 Task: Add an event with the title Monthly Progress Review, date '2024/04/28', time 9:40 AM to 11:40 AMand add a description: The AGM will also serve as a forum for electing or re-electing board members, if applicable. The election process will be conducted in accordance with the organization's bylaws and regulations, allowing for a fair and democratic representation of shareholders' interests.Select event color  Tomato . Add location for the event as: 789 Colosseum, Rome, Italy, logged in from the account softage.1@softage.netand send the event invitation to softage.7@softage.net and softage.8@softage.net. Set a reminder for the event Every weekday(Monday to Friday)
Action: Mouse moved to (93, 120)
Screenshot: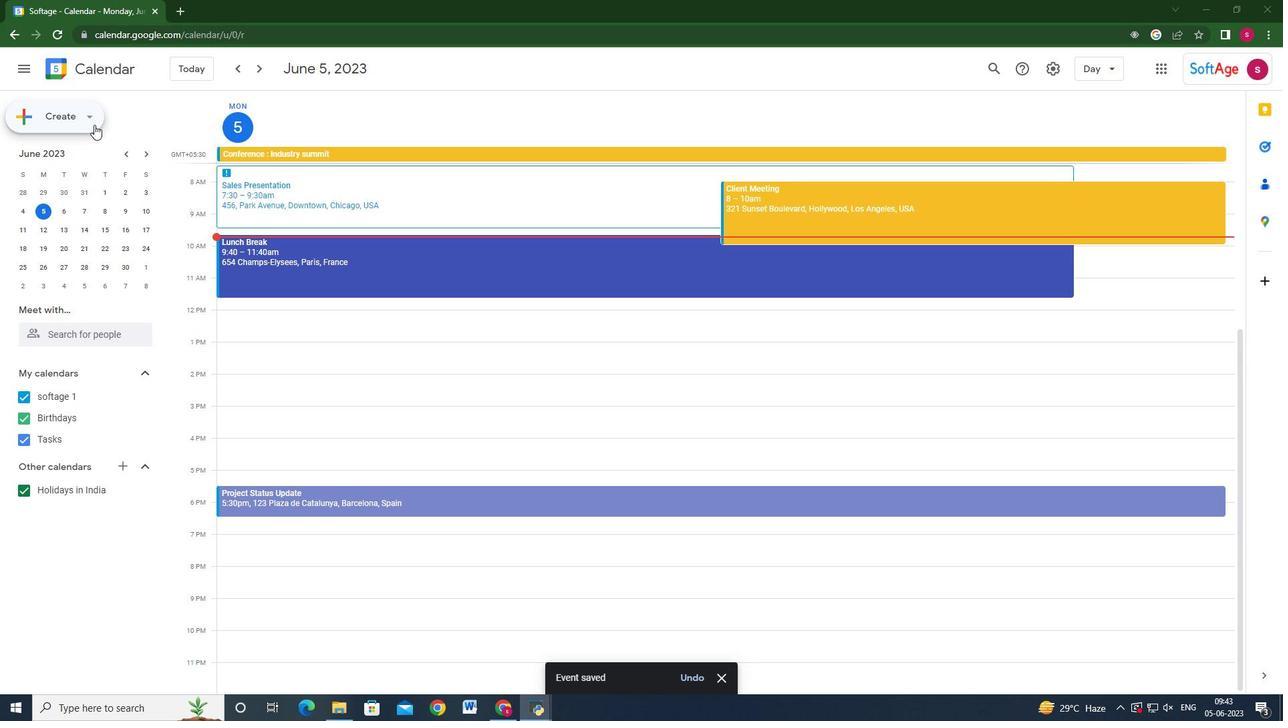 
Action: Mouse pressed left at (93, 120)
Screenshot: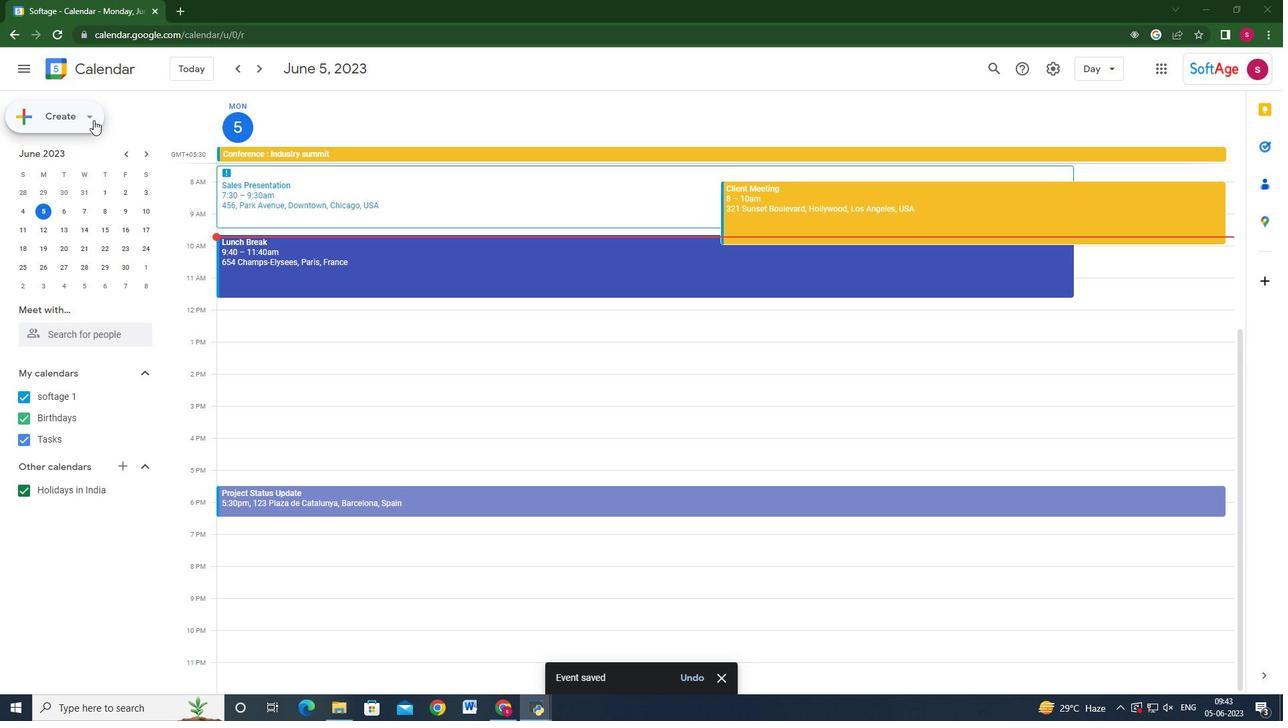 
Action: Mouse moved to (66, 147)
Screenshot: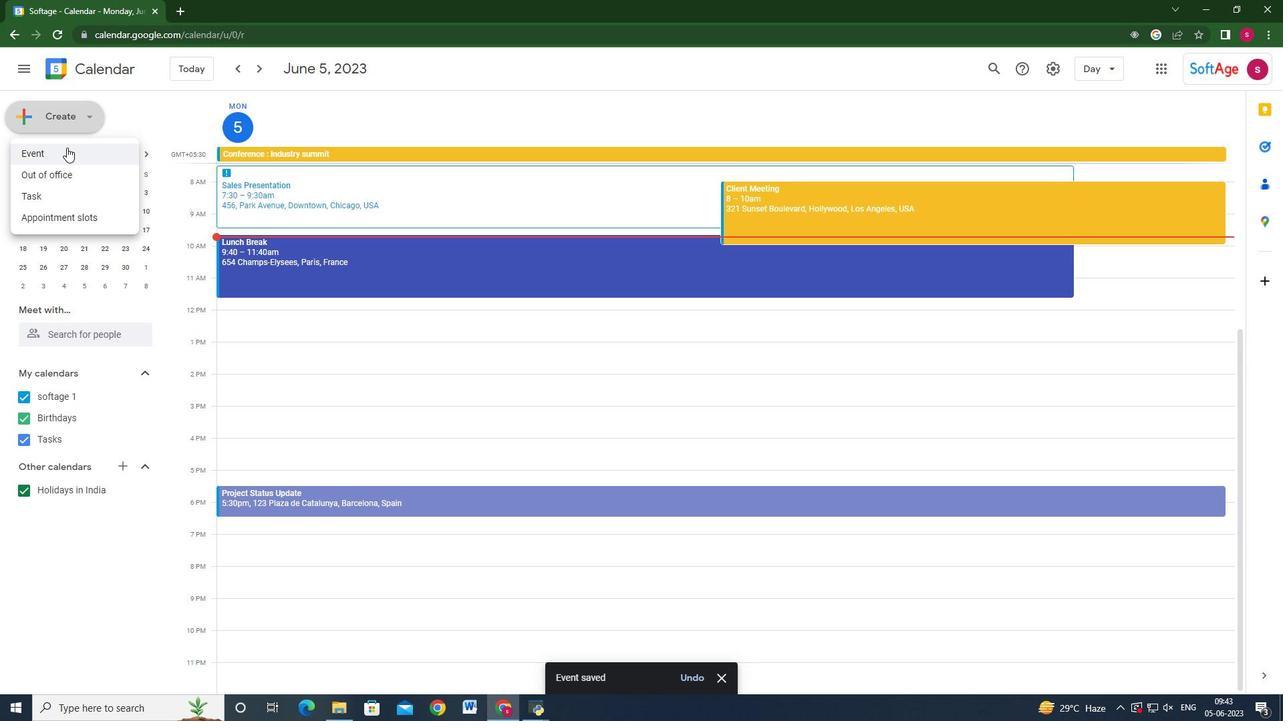 
Action: Mouse pressed left at (66, 147)
Screenshot: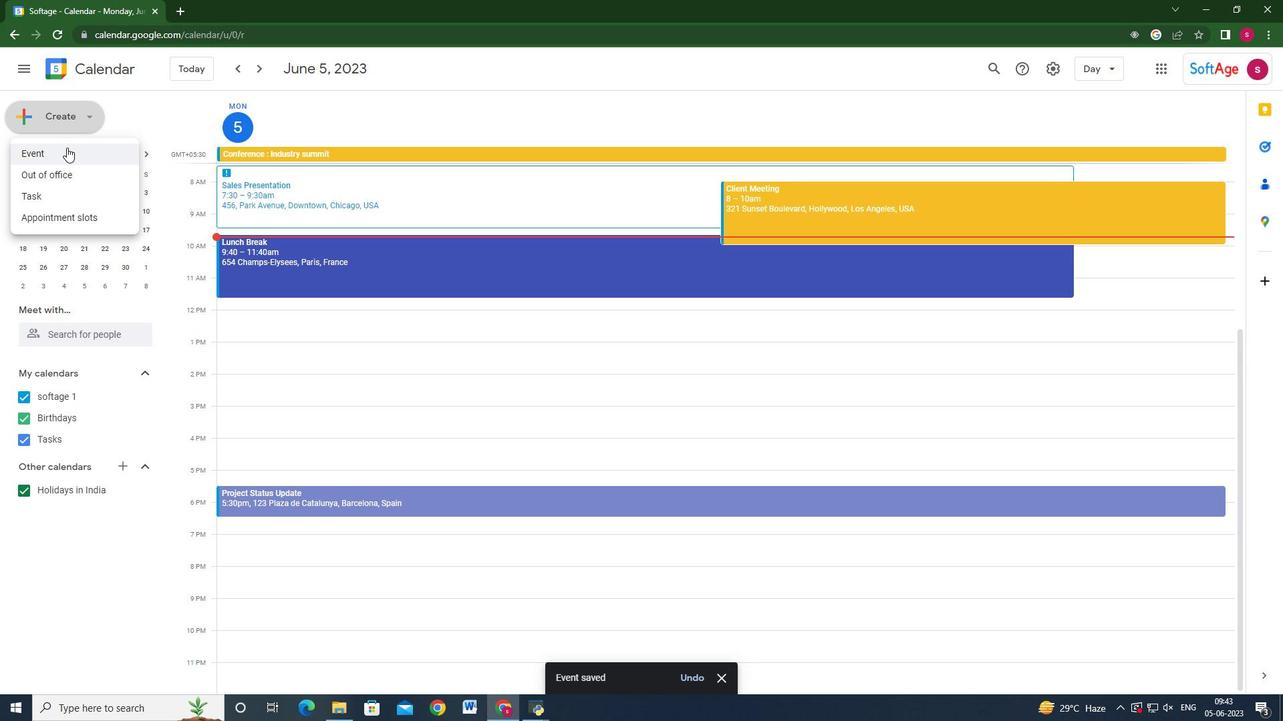 
Action: Mouse moved to (754, 527)
Screenshot: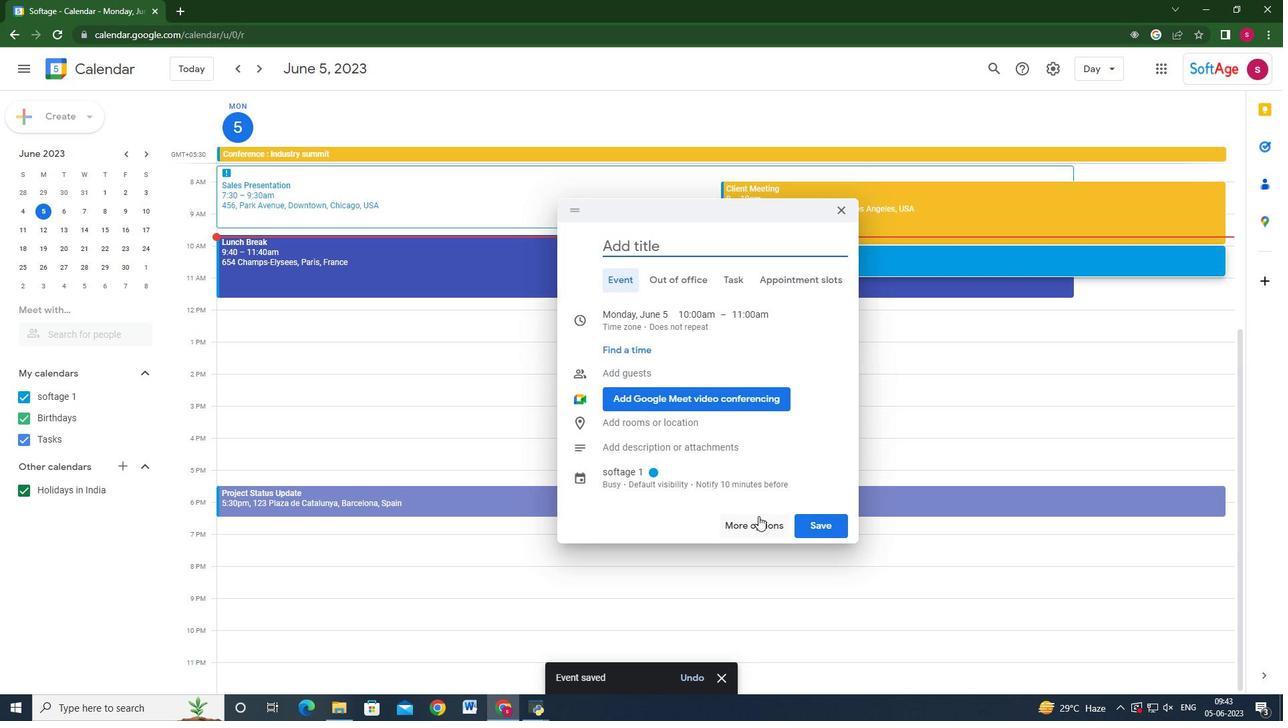 
Action: Mouse pressed left at (754, 527)
Screenshot: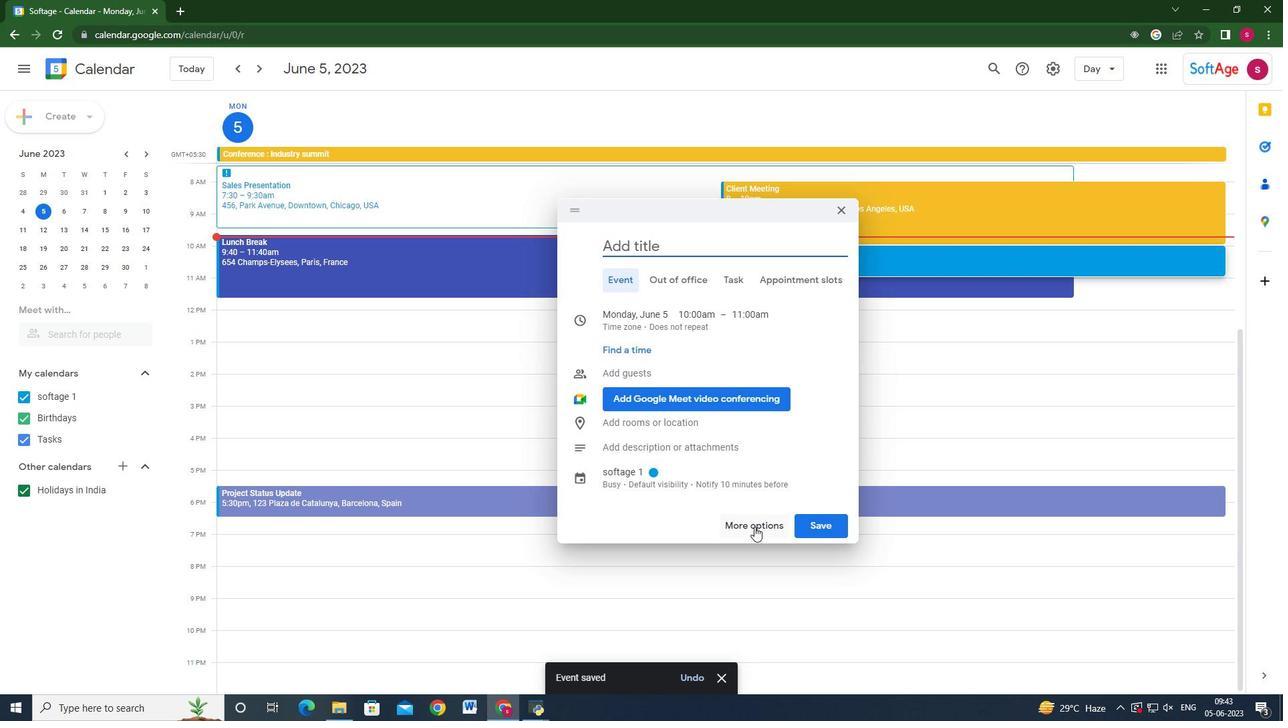 
Action: Mouse moved to (161, 77)
Screenshot: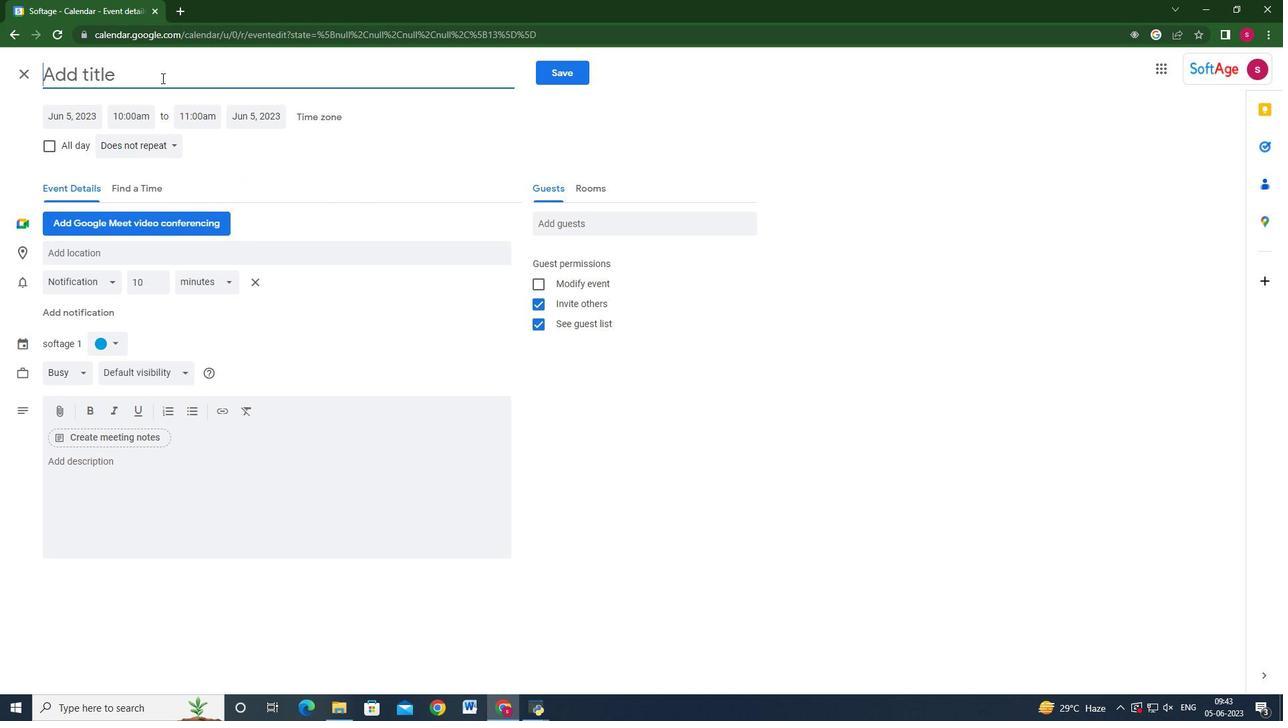 
Action: Key pressed <Key.shift>Monthly<Key.space><Key.shift>PRo<Key.backspace><Key.backspace>rogress<Key.space><Key.shift>Review<Key.space>
Screenshot: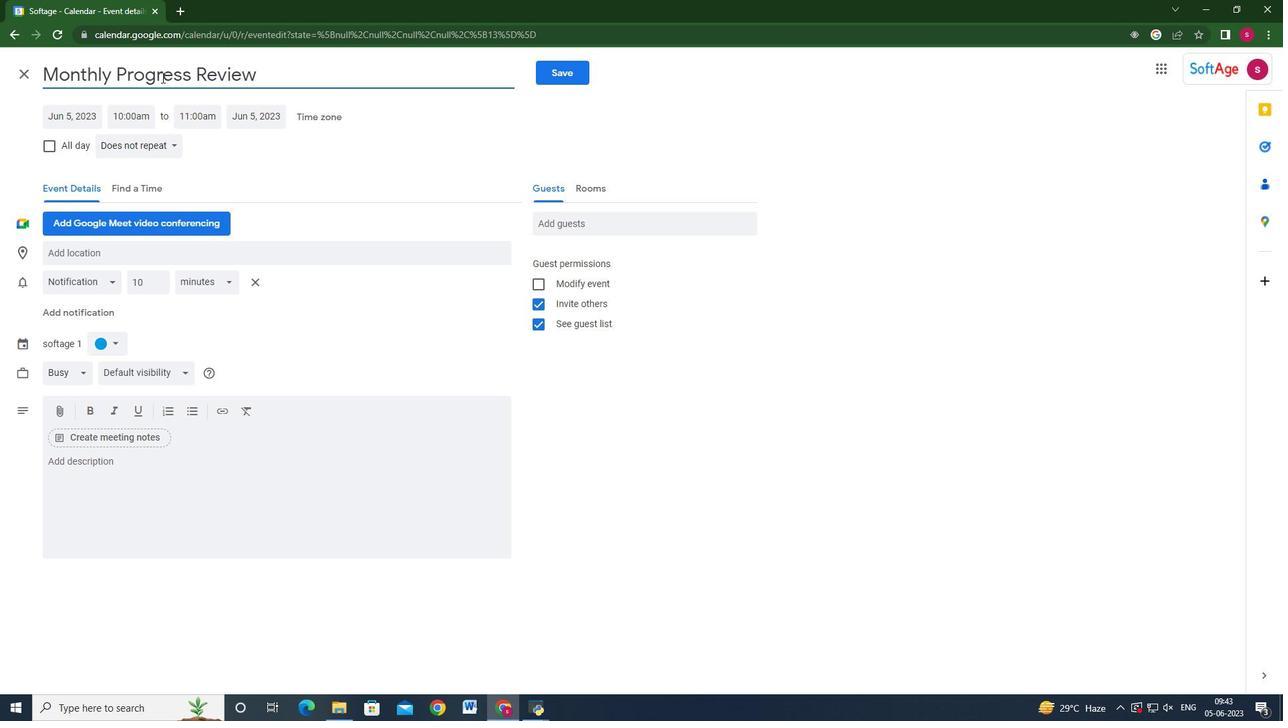 
Action: Mouse moved to (56, 116)
Screenshot: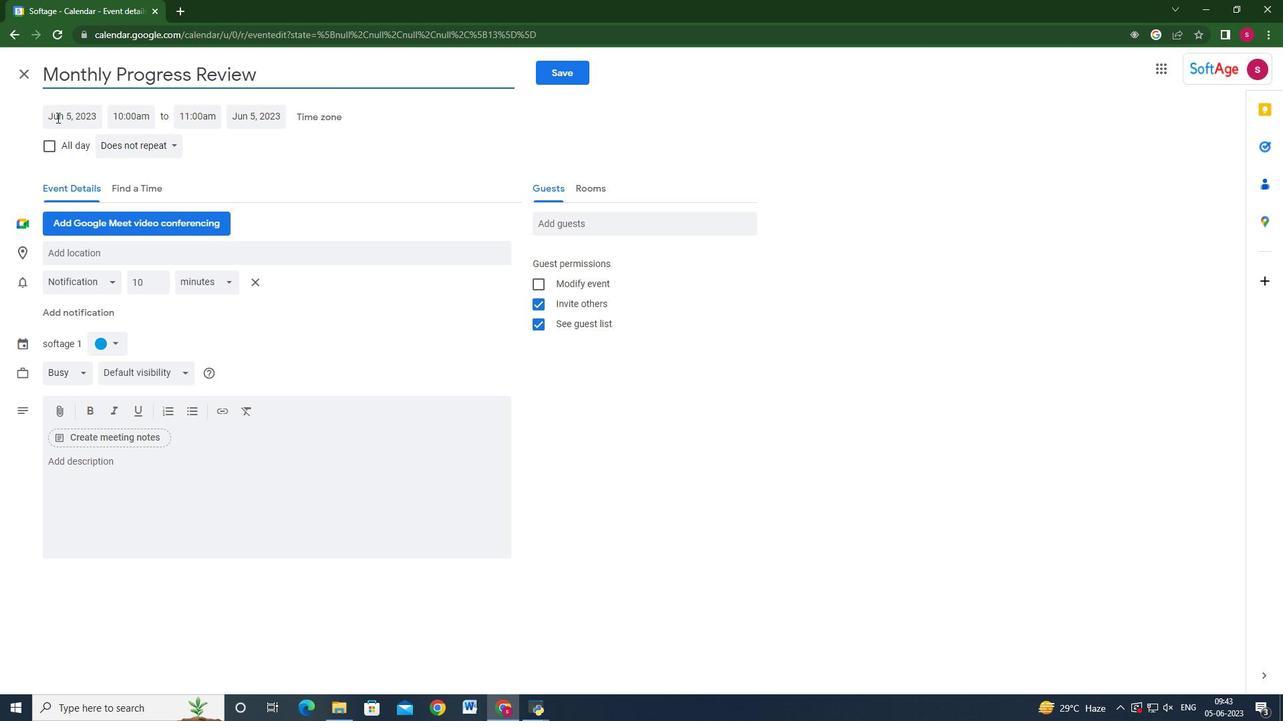 
Action: Mouse pressed left at (56, 116)
Screenshot: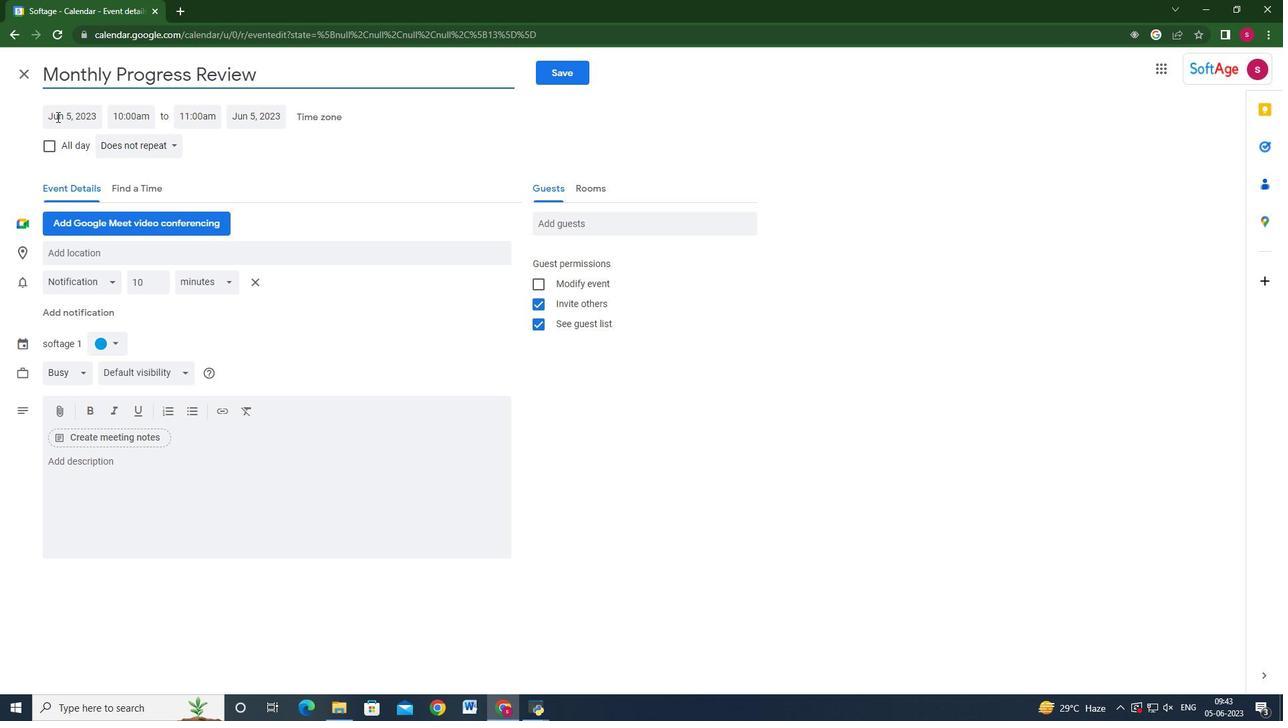 
Action: Key pressed 2025<Key.backspace>4/04/28
Screenshot: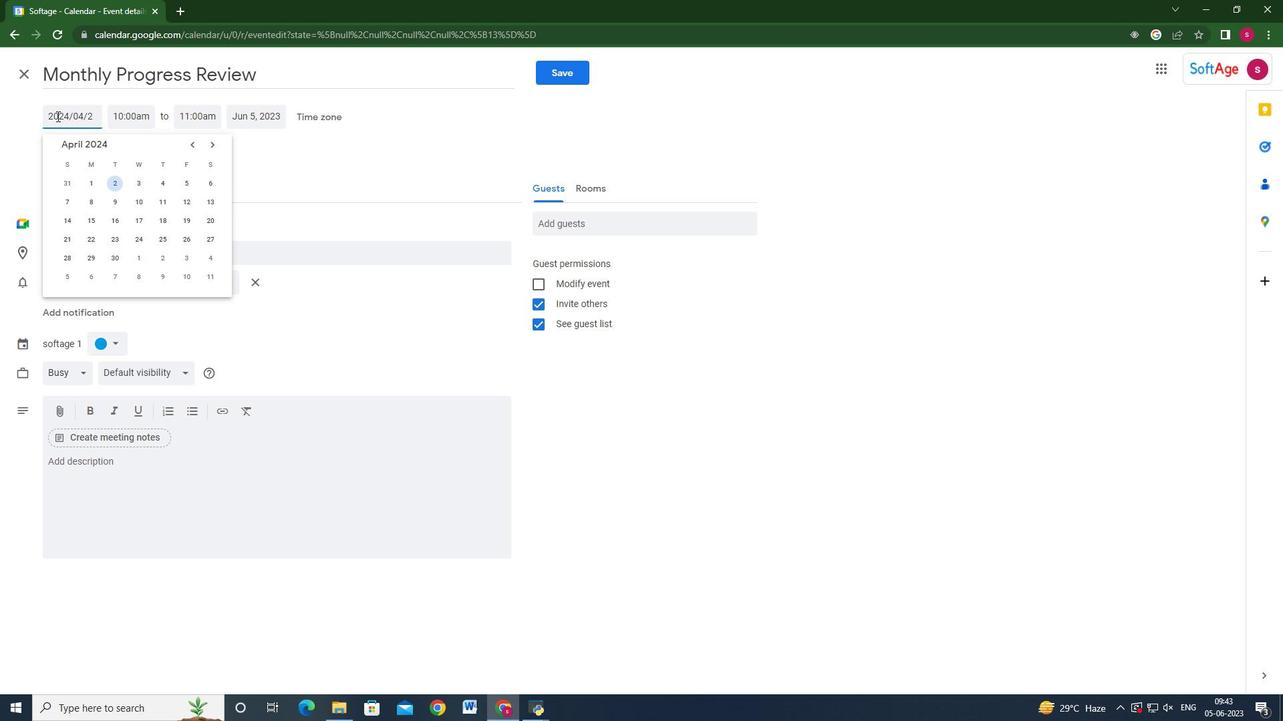 
Action: Mouse moved to (122, 110)
Screenshot: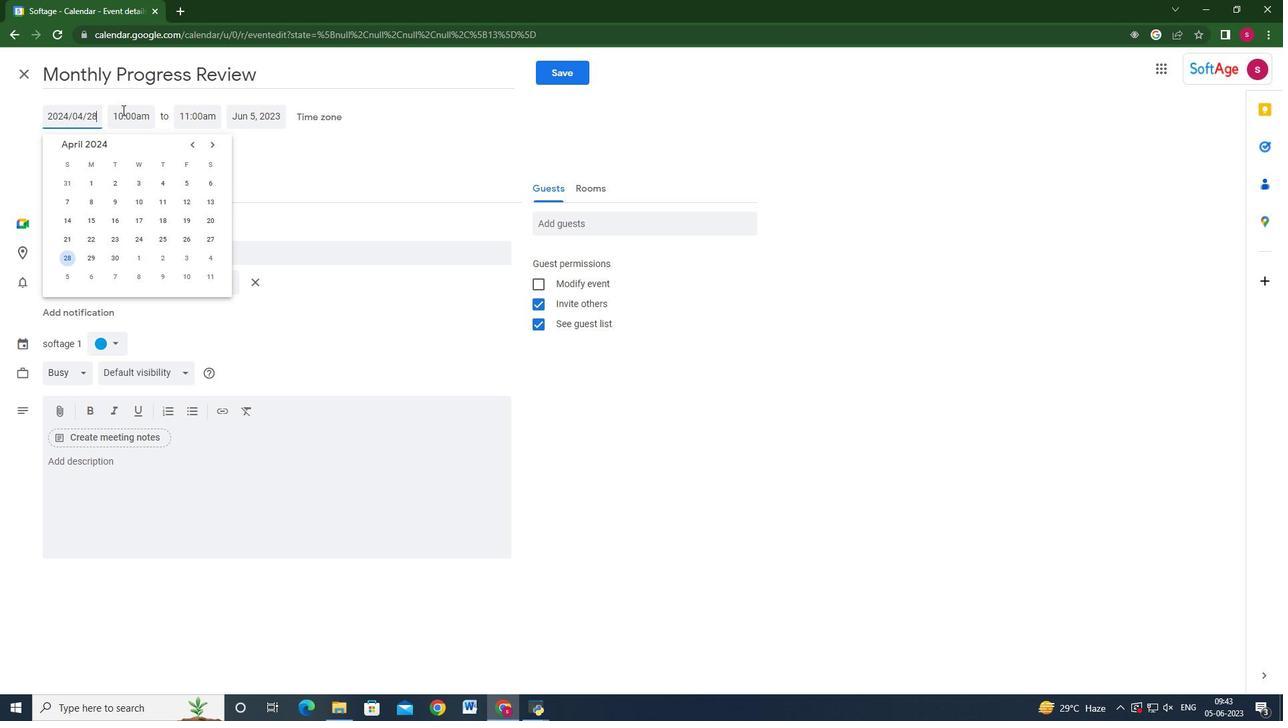 
Action: Mouse pressed left at (122, 110)
Screenshot: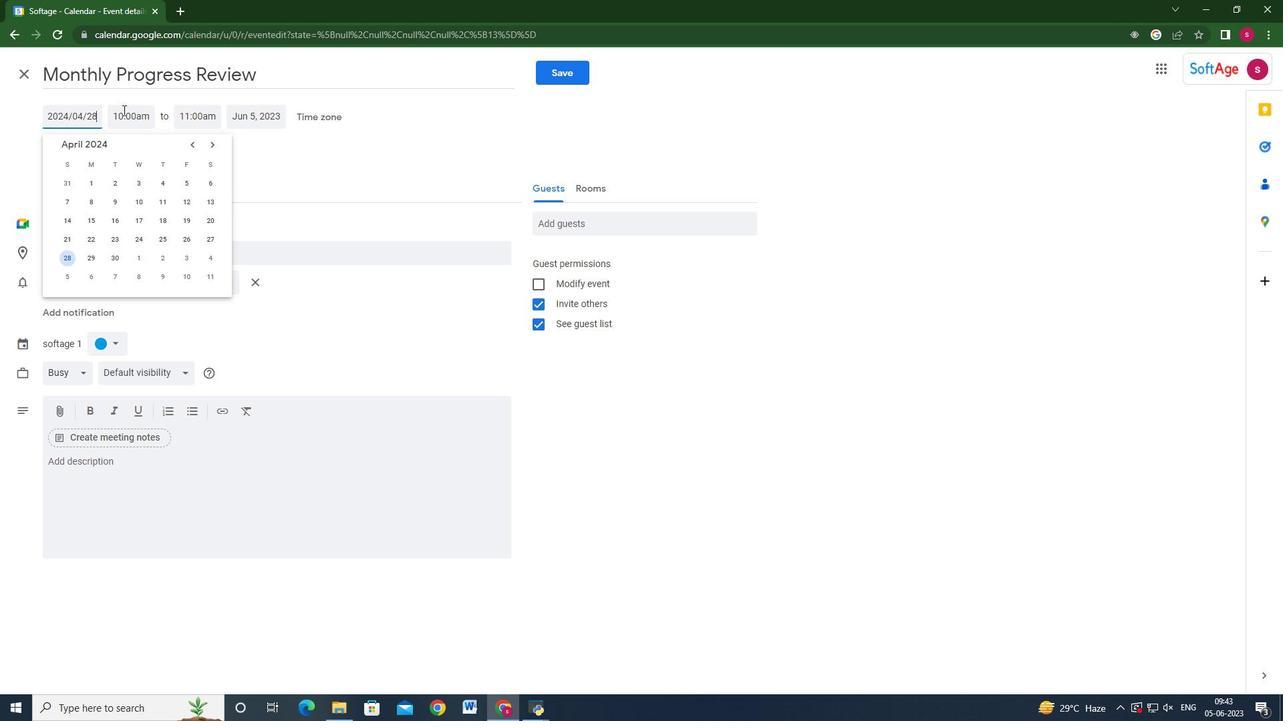 
Action: Key pressed 9<Key.shift>:40am<Key.enter><Key.tab>11<Key.shift>:40am<Key.enter>
Screenshot: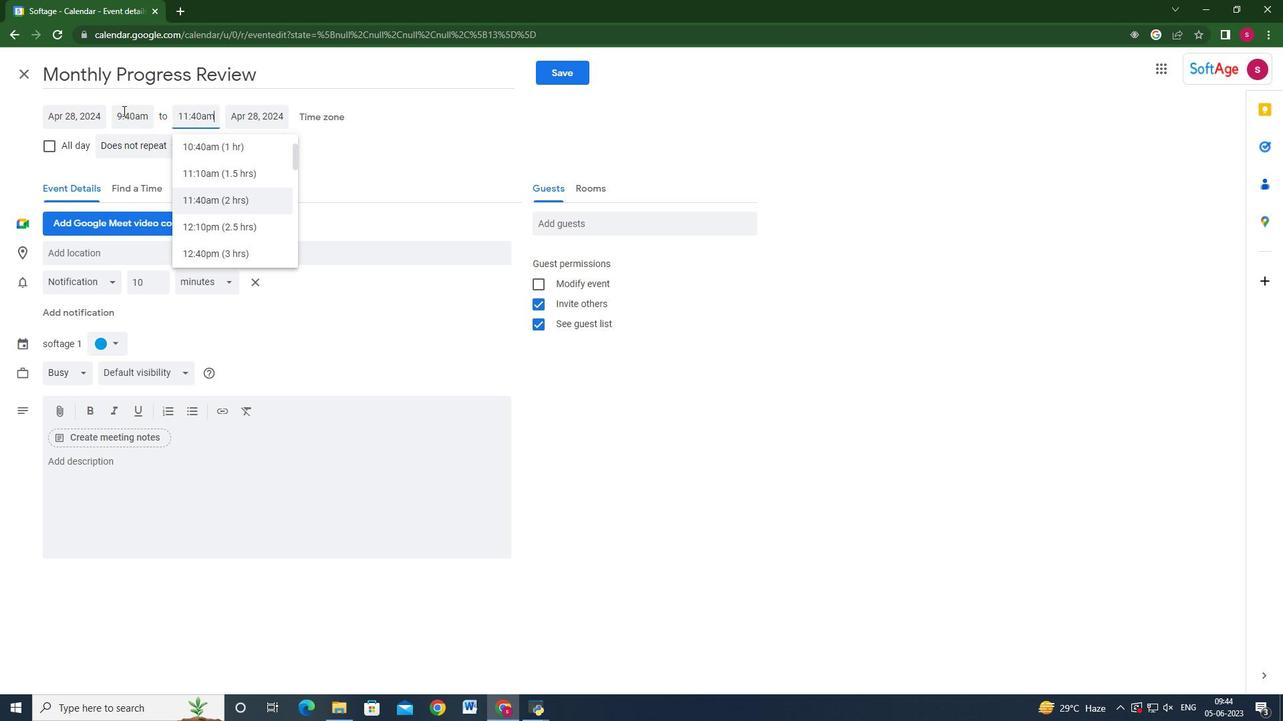 
Action: Mouse moved to (125, 500)
Screenshot: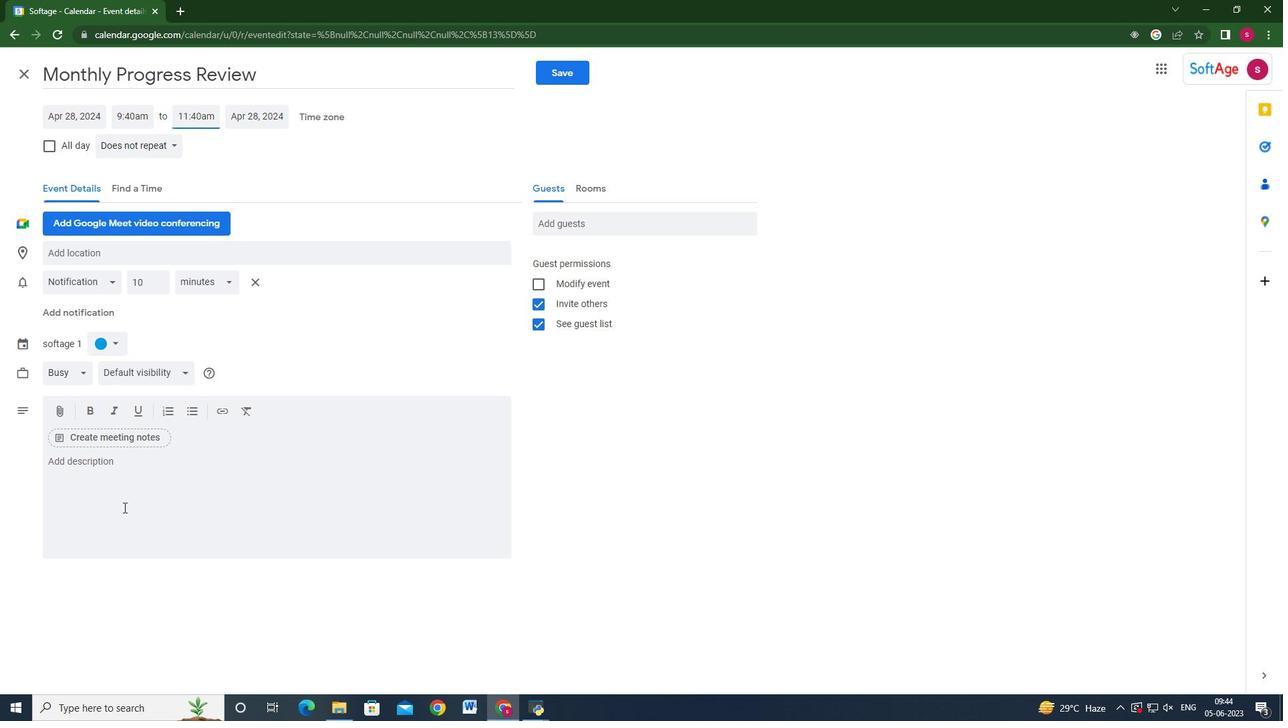 
Action: Mouse pressed left at (125, 500)
Screenshot: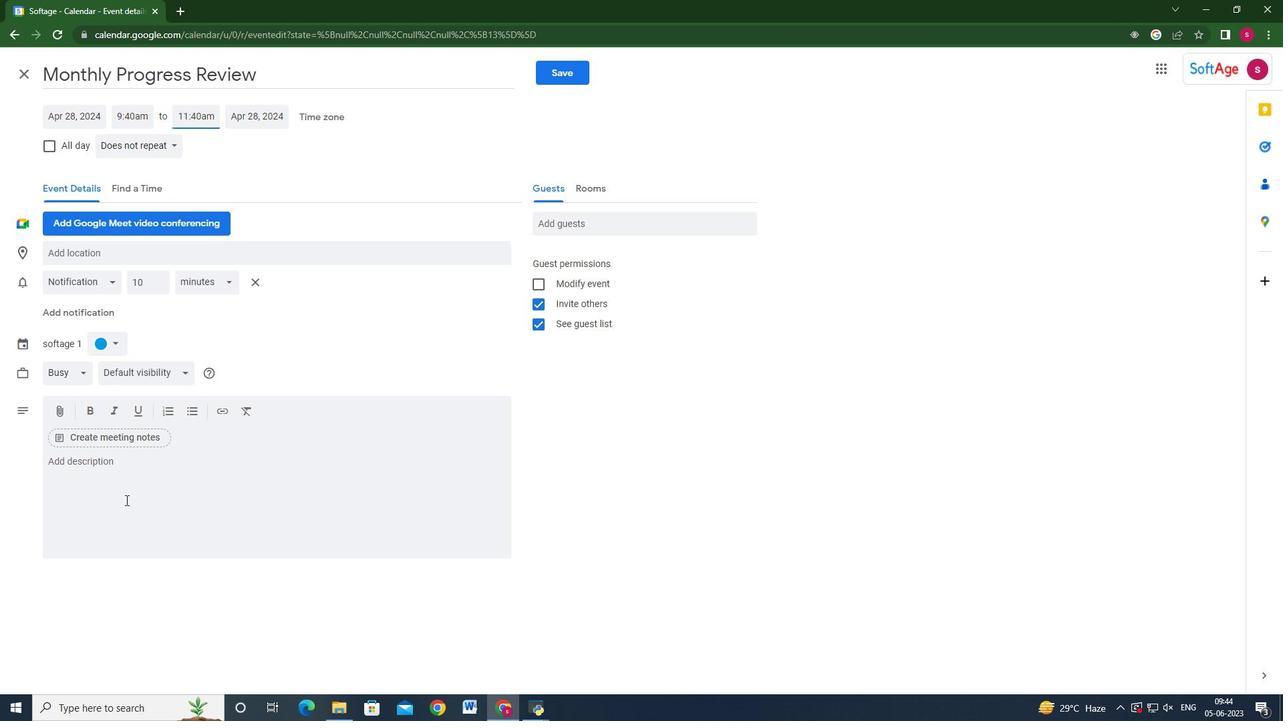 
Action: Key pressed <Key.shift>The<Key.space><Key.caps_lock>AGM<Key.space><Key.caps_lock>will<Key.space>also<Key.space>serve<Key.space>as<Key.space>a<Key.space>forum<Key.space>for<Key.space>r<Key.backspace>electing<Key.space>or<Key.space>re-electing<Key.space>board<Key.space>members,<Key.space>if<Key.space>applicable.<Key.space><Key.shift>The<Key.space>election<Key.space>process<Key.space>will<Key.space>be<Key.space>conducted<Key.space>in<Key.space>accordance<Key.space>f<Key.backspace>with<Key.space>the<Key.space>organization's<Key.space>bylaws<Key.space>and<Key.space>regulations,<Key.space>allowing<Key.space>for<Key.space>a<Key.space>fair<Key.space><Key.space>an<Key.backspace><Key.backspace><Key.backspace>and<Key.space>a<Key.backspace>democratic<Key.space>de<Key.backspace><Key.backspace>representations<Key.space><Key.backspace><Key.backspace><Key.space>of<Key.space>shareholder's<Key.space>interests.
Screenshot: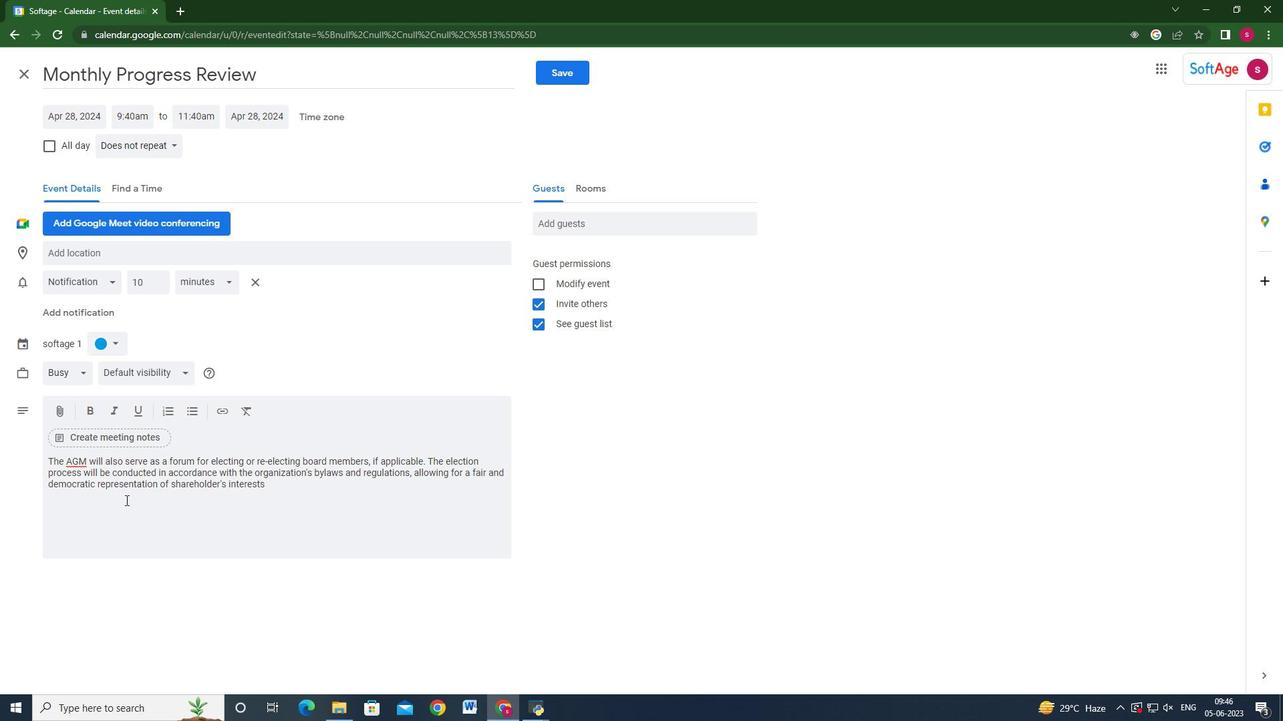 
Action: Mouse moved to (104, 339)
Screenshot: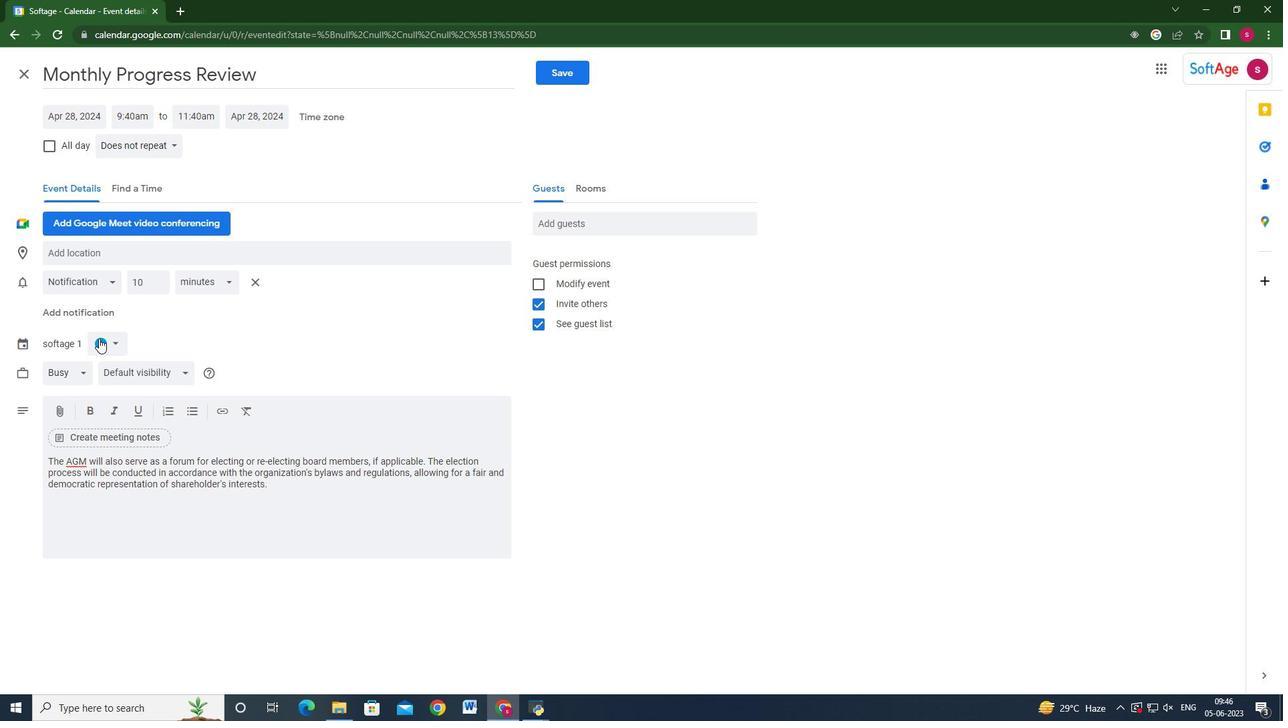 
Action: Mouse pressed left at (104, 339)
Screenshot: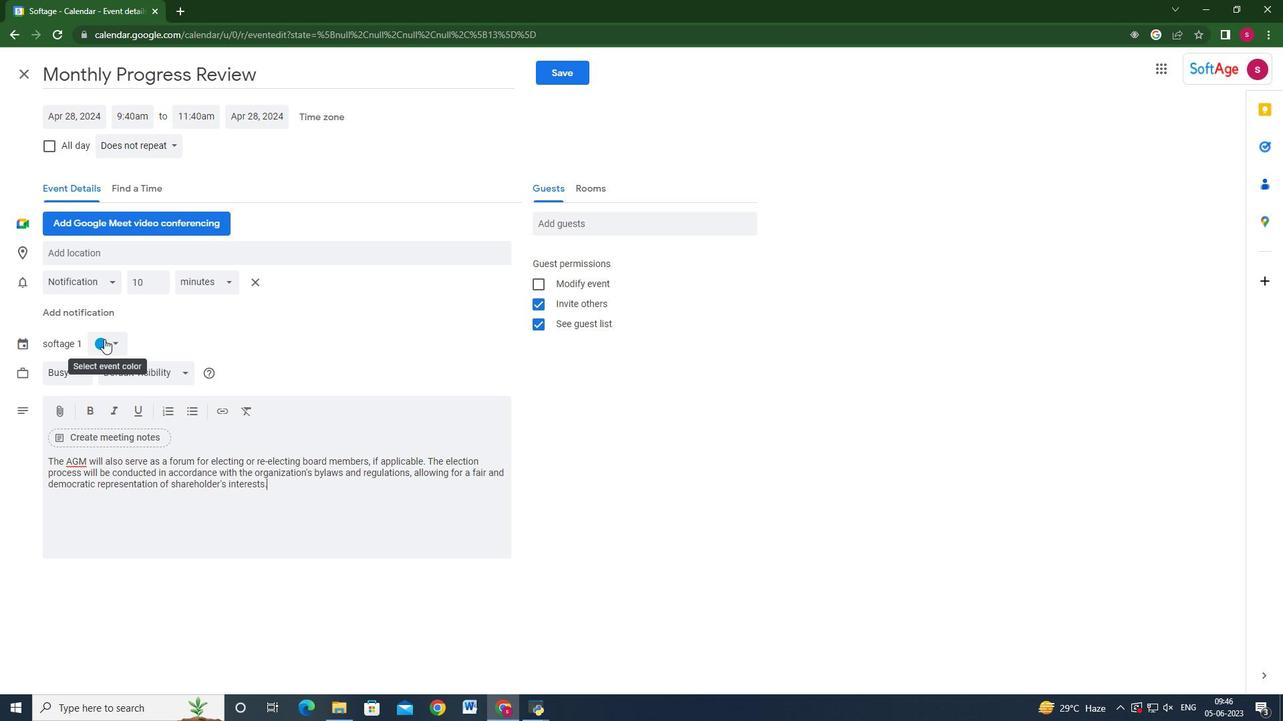 
Action: Mouse moved to (102, 348)
Screenshot: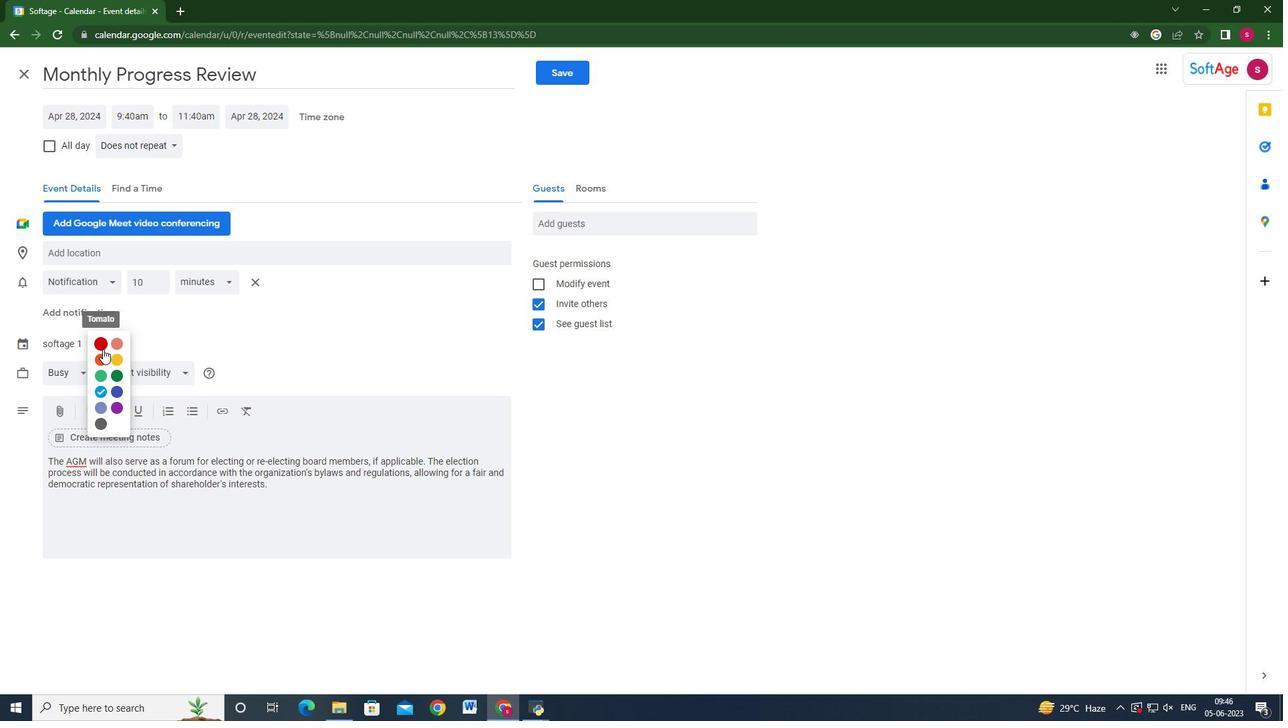 
Action: Mouse pressed left at (102, 348)
Screenshot: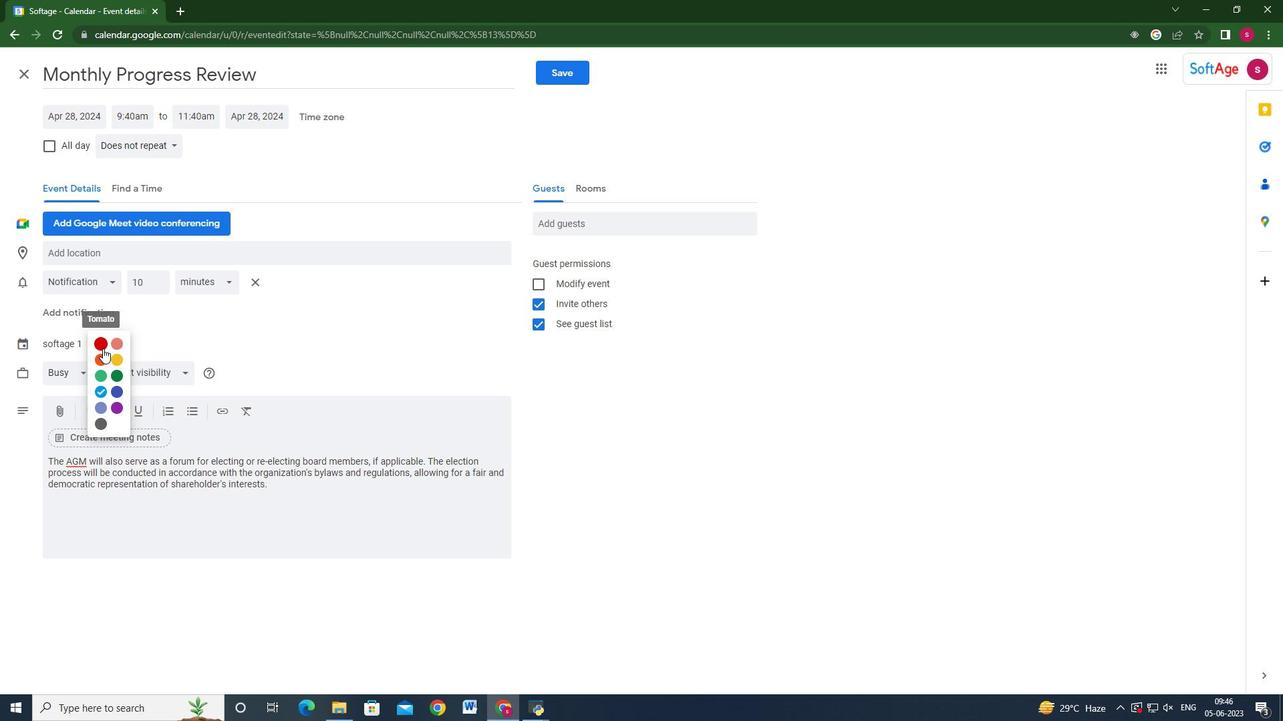 
Action: Mouse moved to (308, 497)
Screenshot: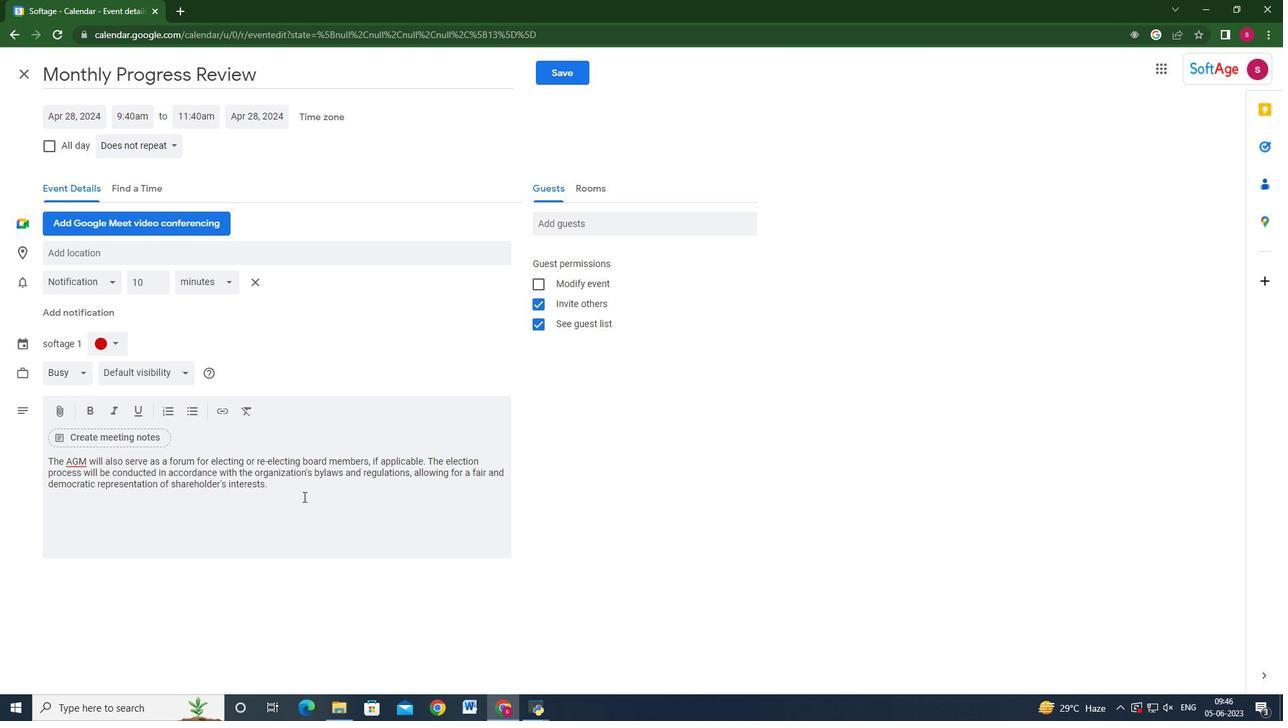 
Action: Mouse pressed left at (308, 497)
Screenshot: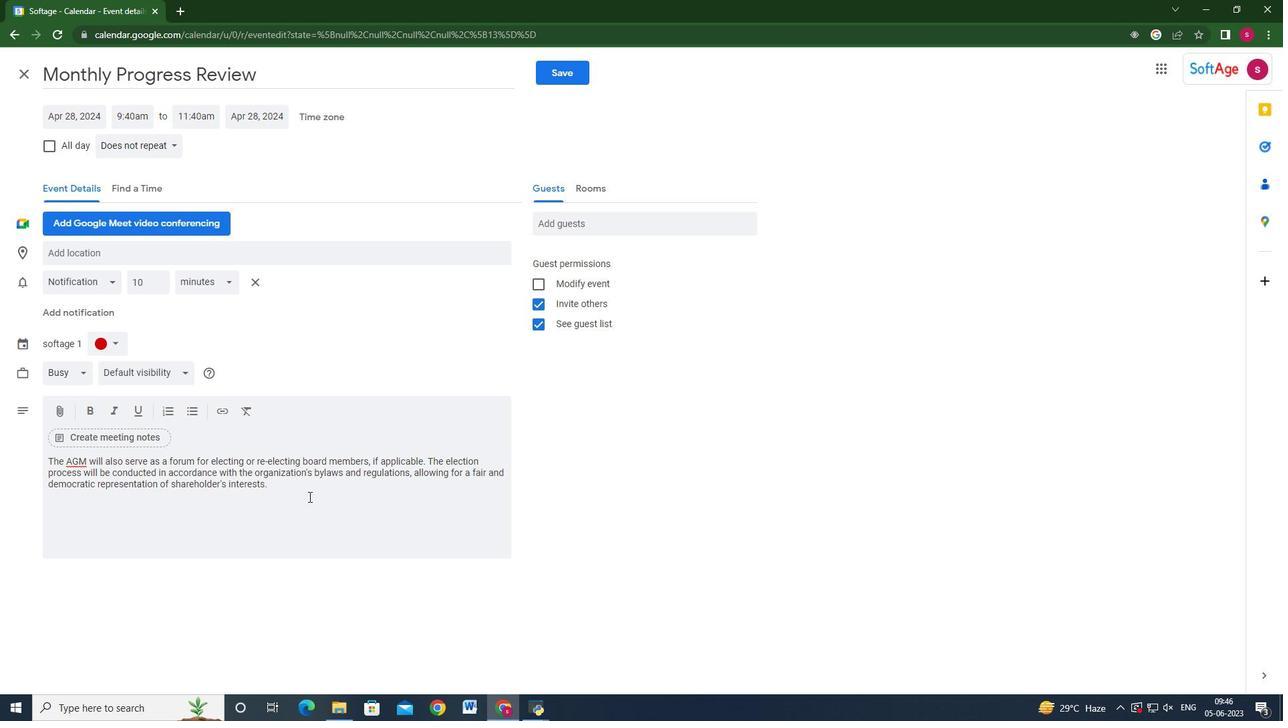
Action: Mouse moved to (127, 263)
Screenshot: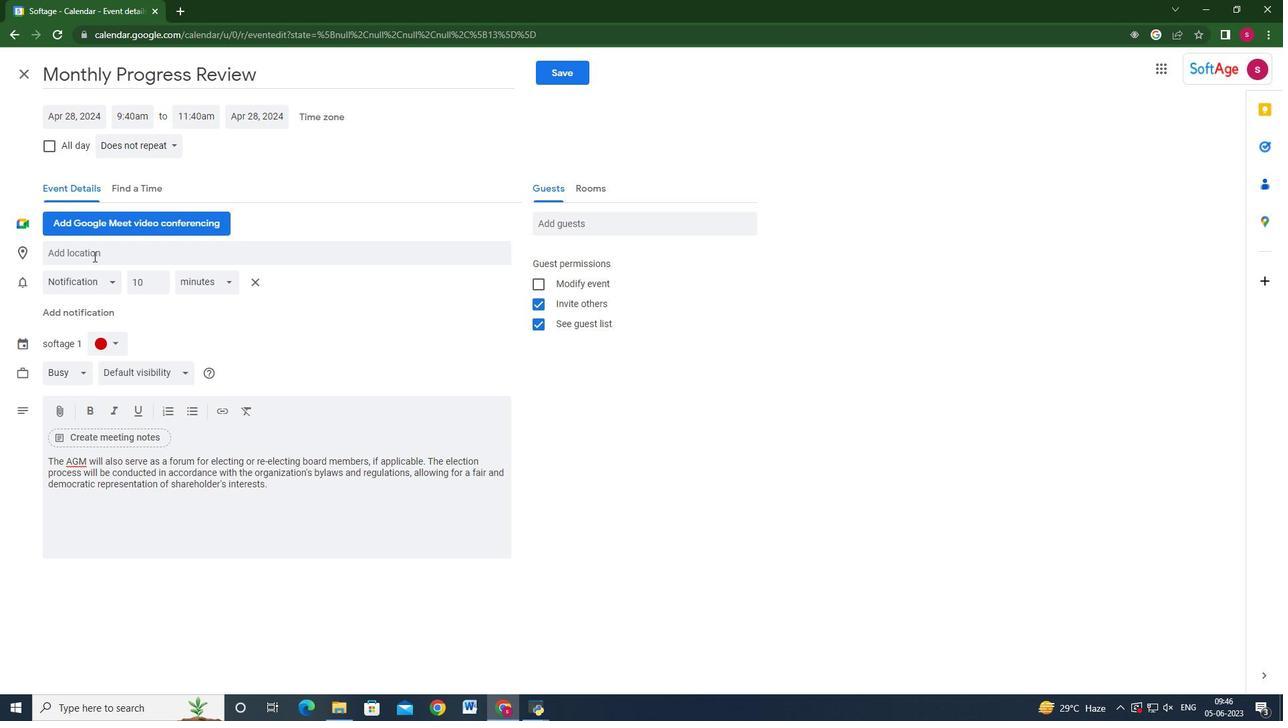
Action: Mouse pressed left at (127, 263)
Screenshot: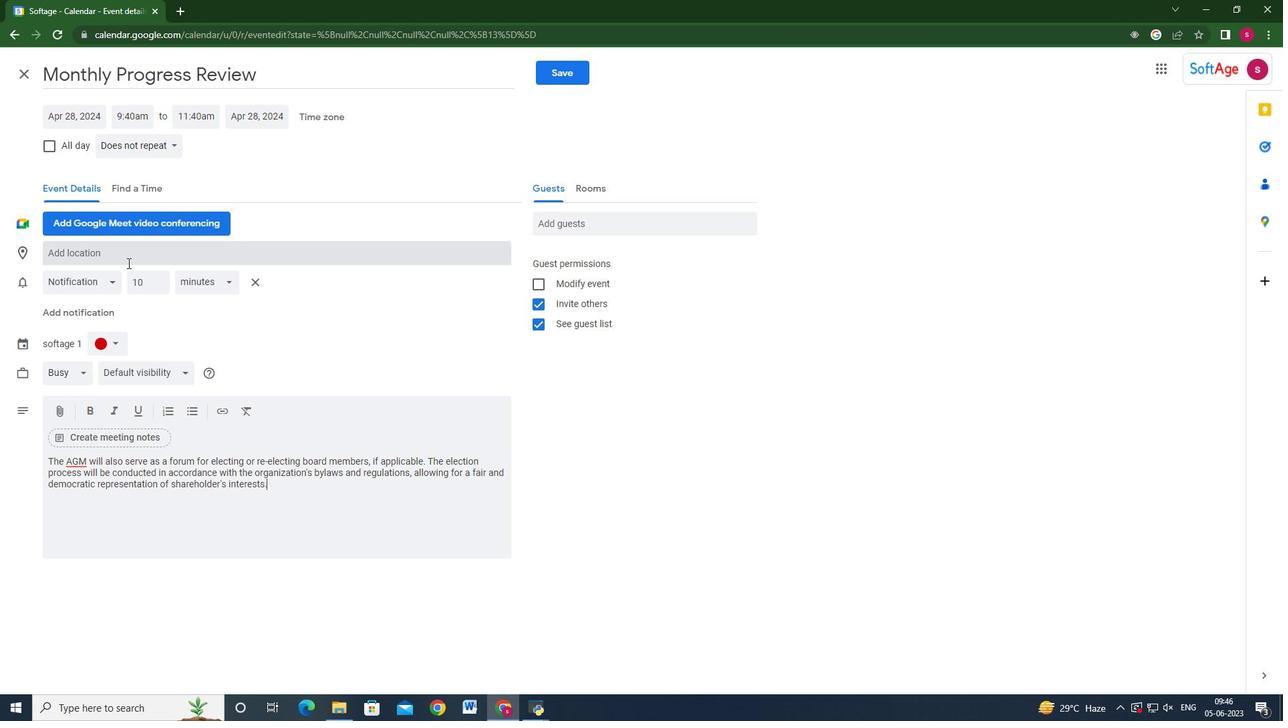 
Action: Key pressed 789<Key.space><Key.shift>Colosseum,<Key.space><Key.shift>Rome,<Key.space><Key.shift>Italy
Screenshot: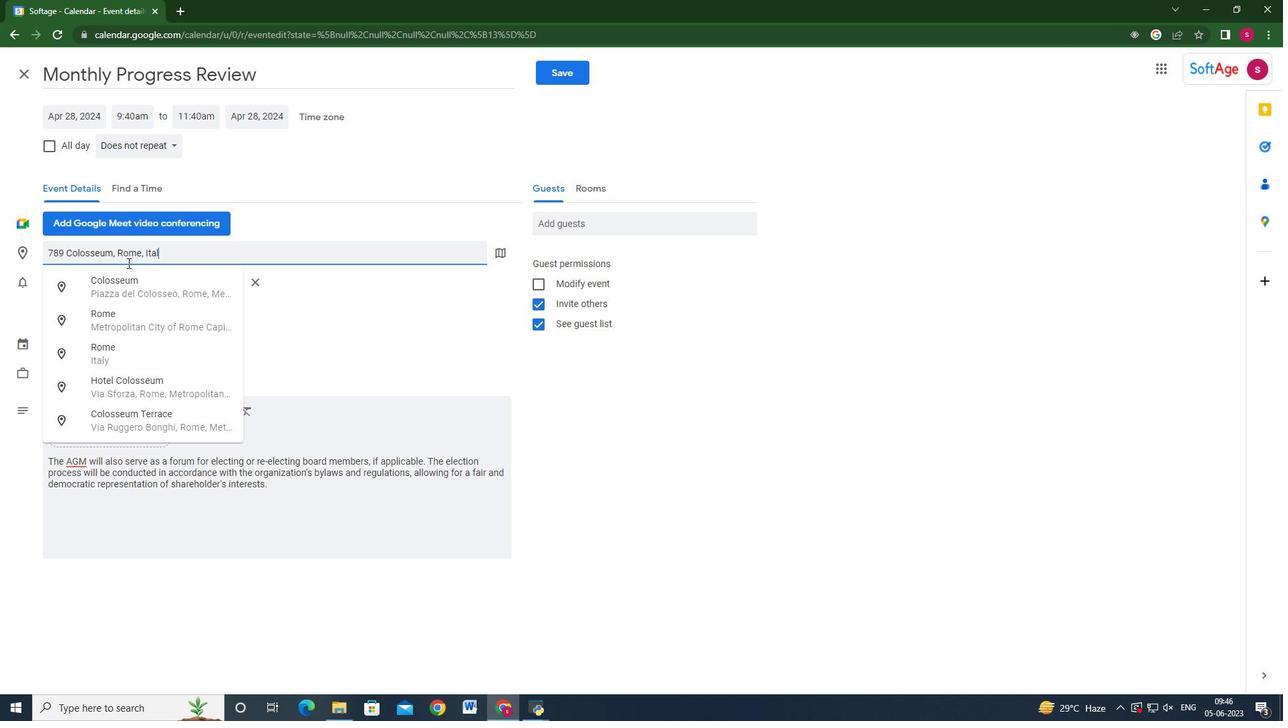 
Action: Mouse moved to (638, 224)
Screenshot: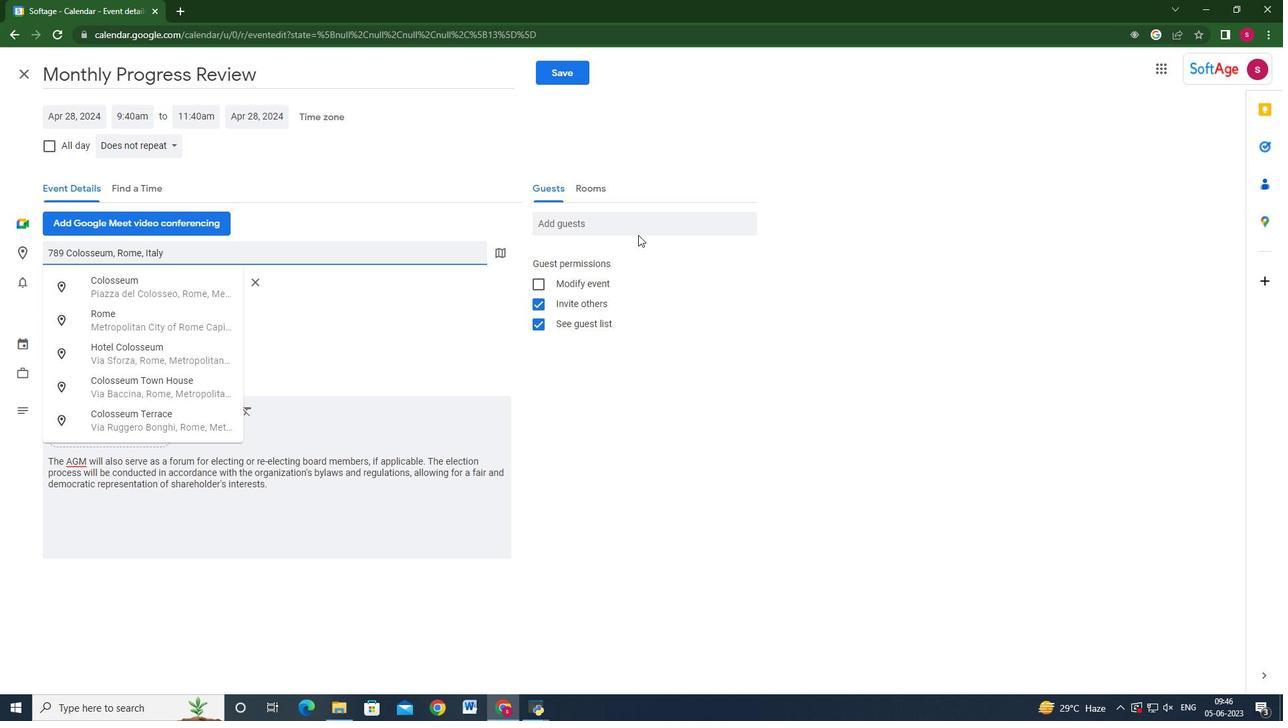 
Action: Mouse pressed left at (638, 224)
Screenshot: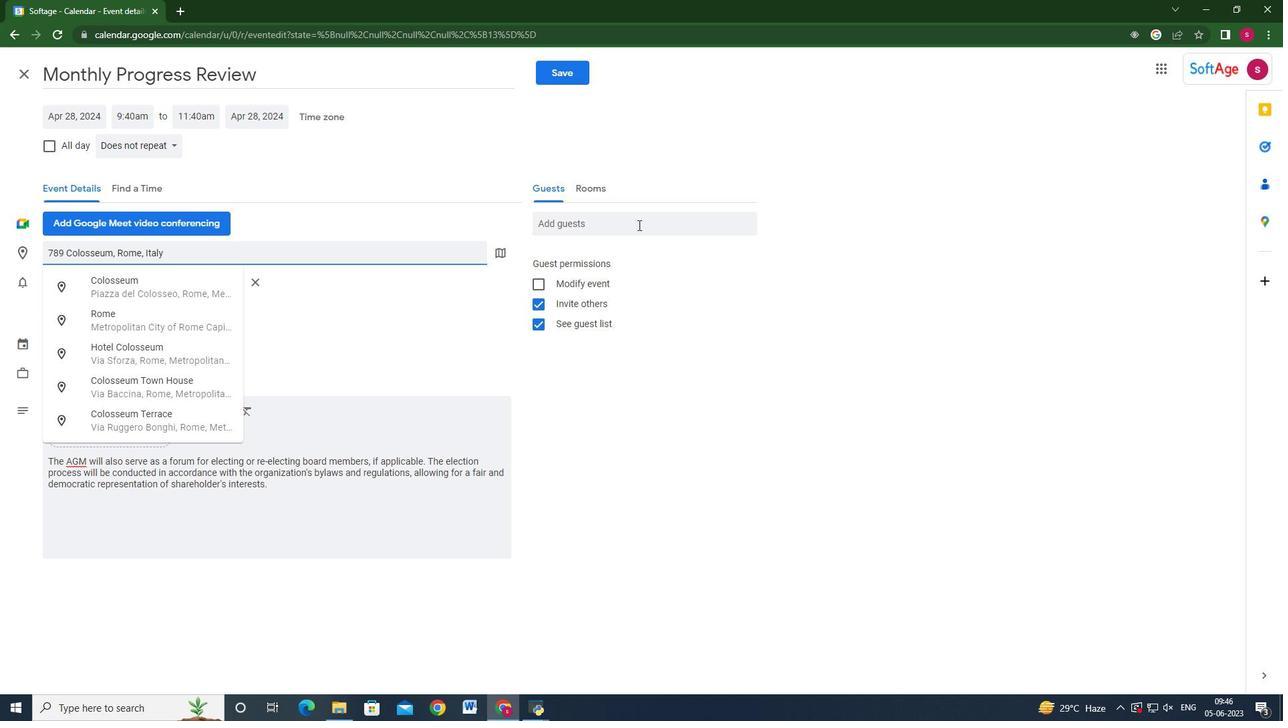 
Action: Key pressed softage.7<Key.shift_r>@softage.net<Key.enter>softage.9<Key.backspace>8<Key.shift_r>@softage.net<Key.enter>
Screenshot: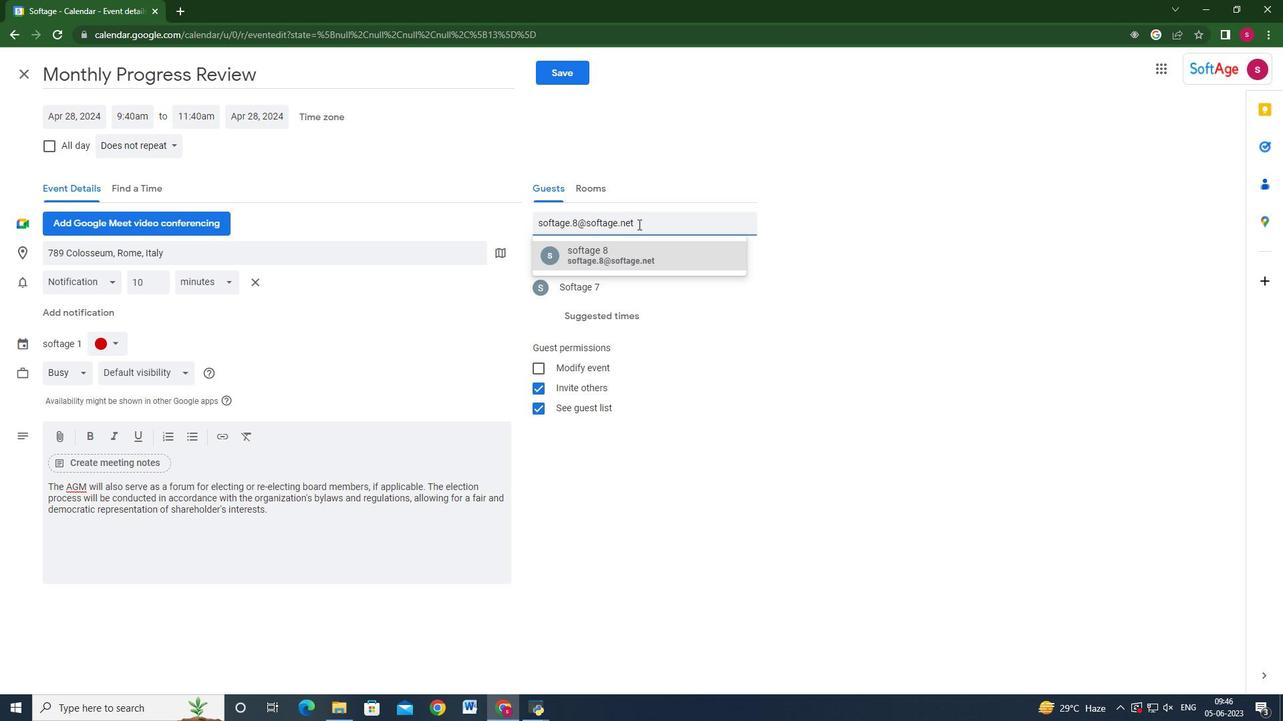 
Action: Mouse moved to (132, 146)
Screenshot: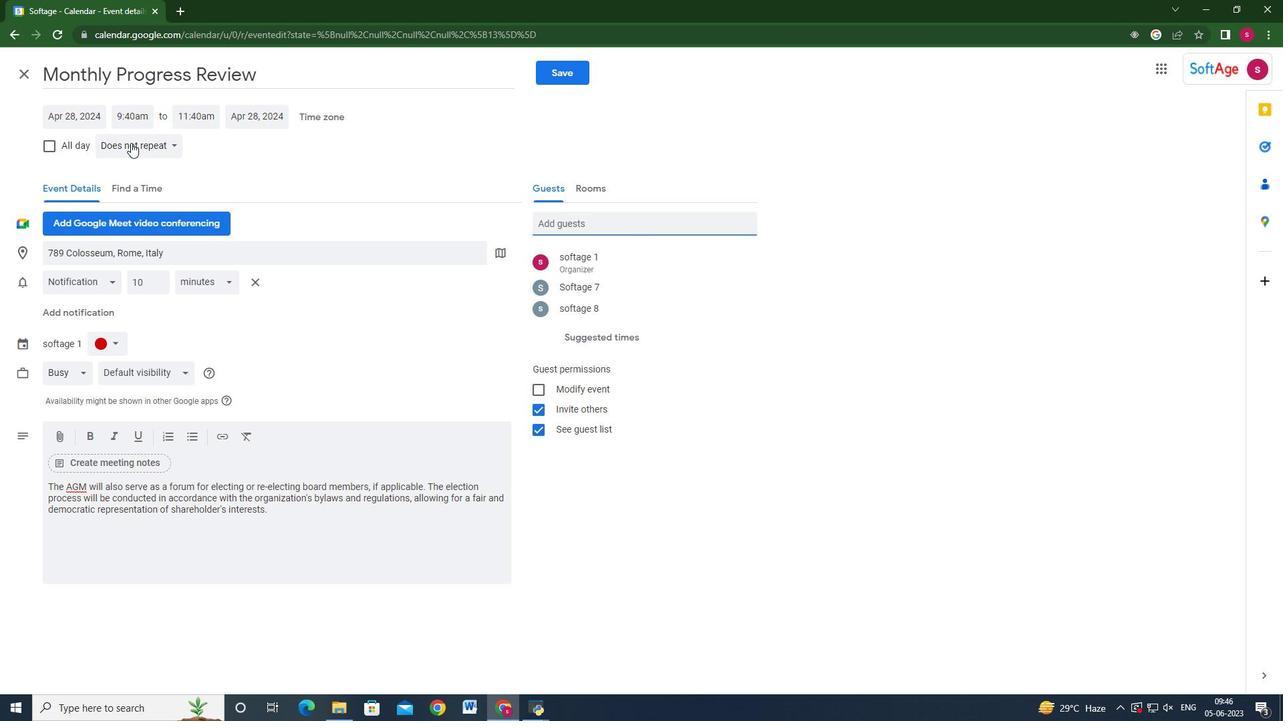 
Action: Mouse pressed left at (132, 146)
Screenshot: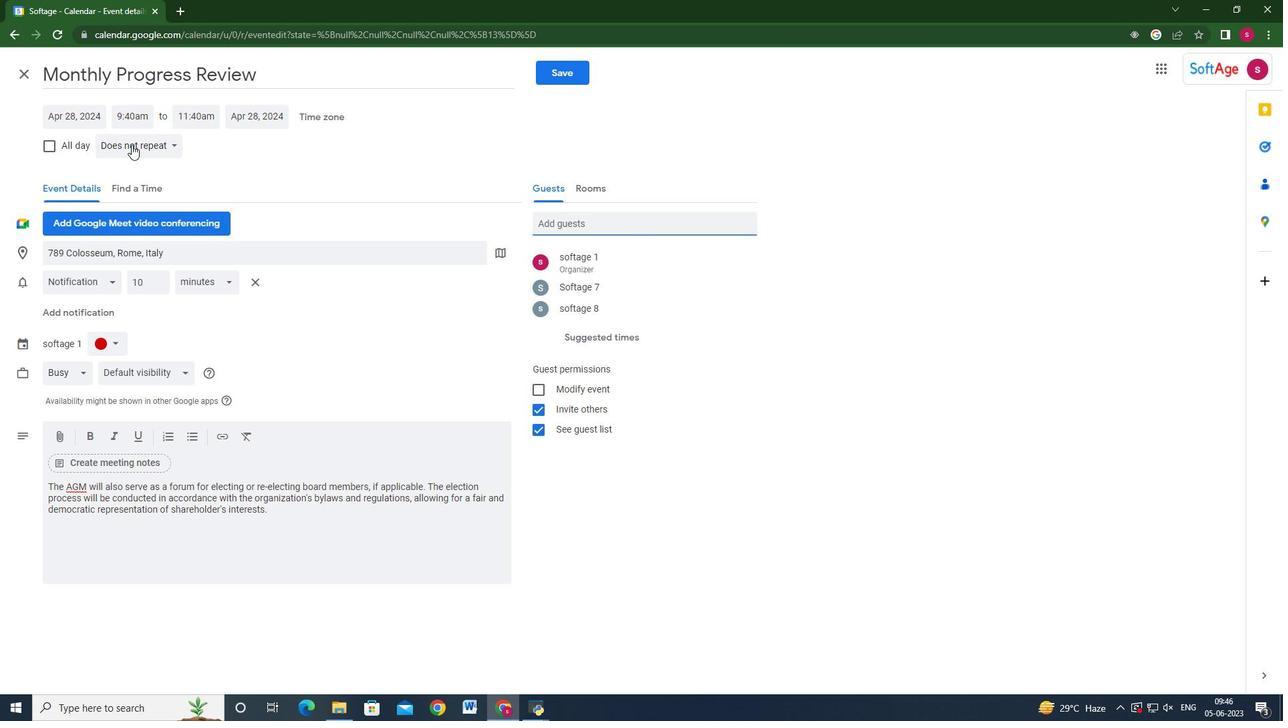 
Action: Mouse moved to (159, 306)
Screenshot: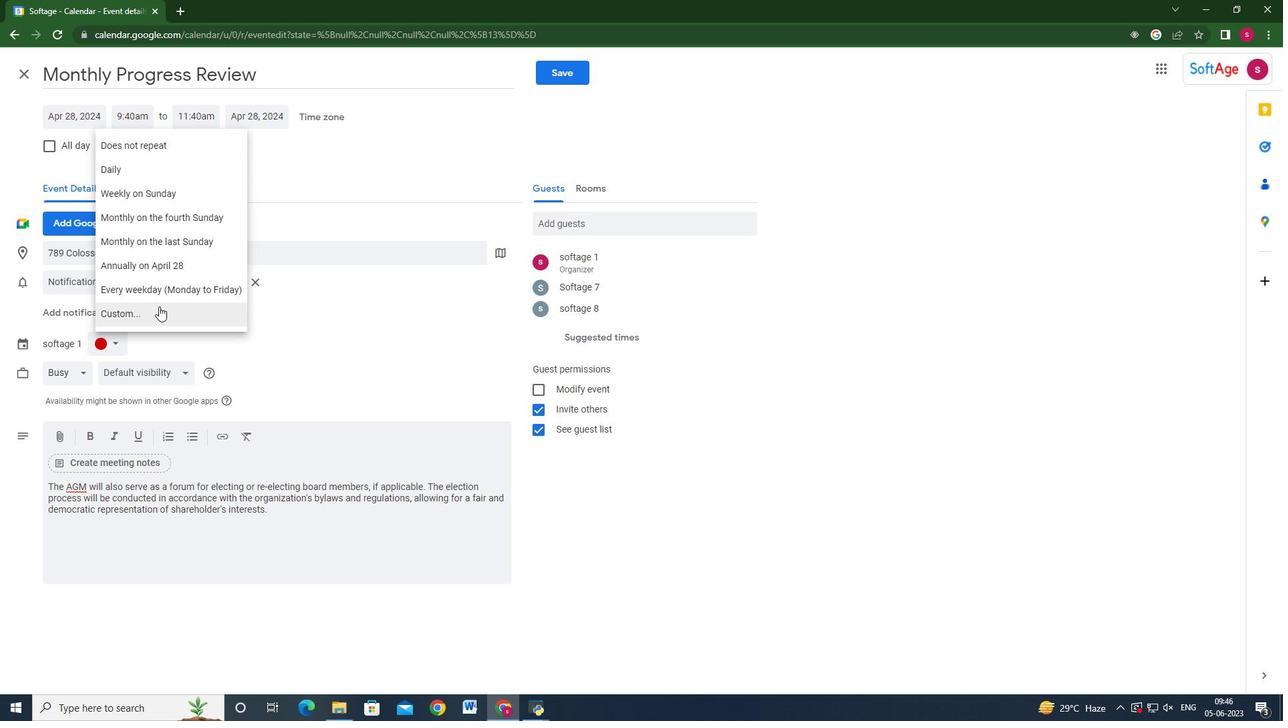 
Action: Mouse pressed left at (159, 306)
Screenshot: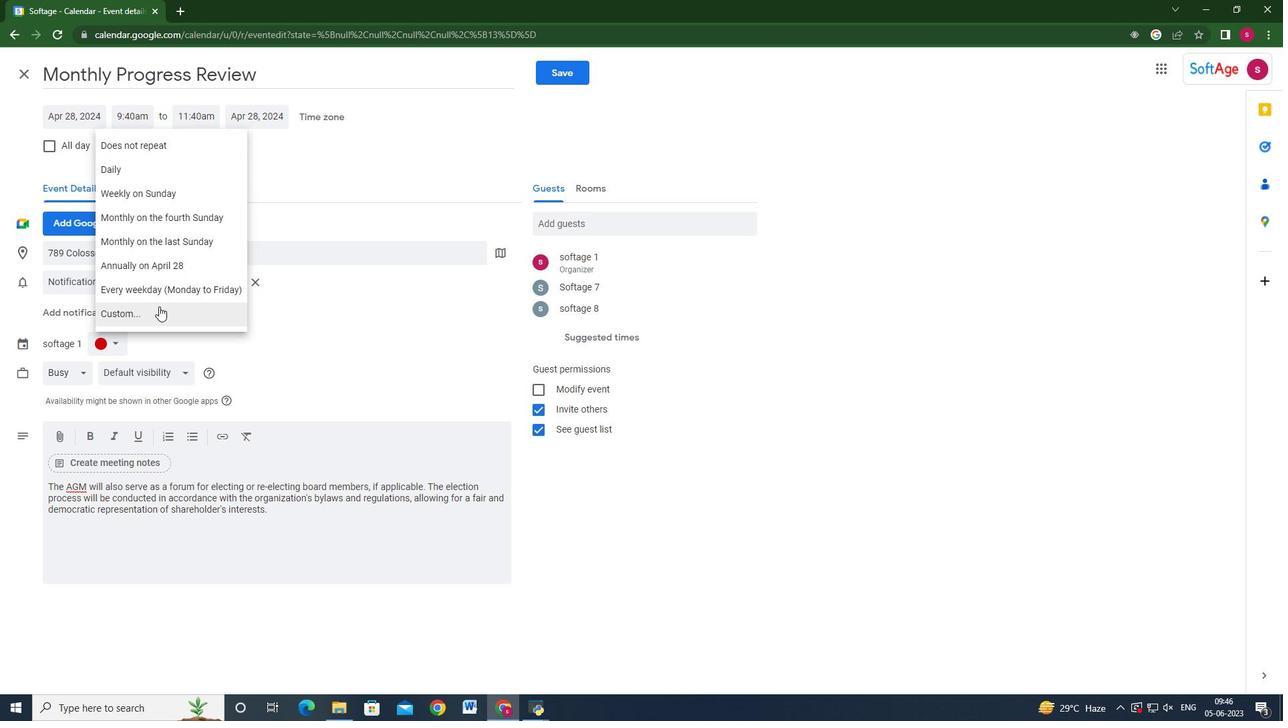 
Action: Mouse moved to (698, 489)
Screenshot: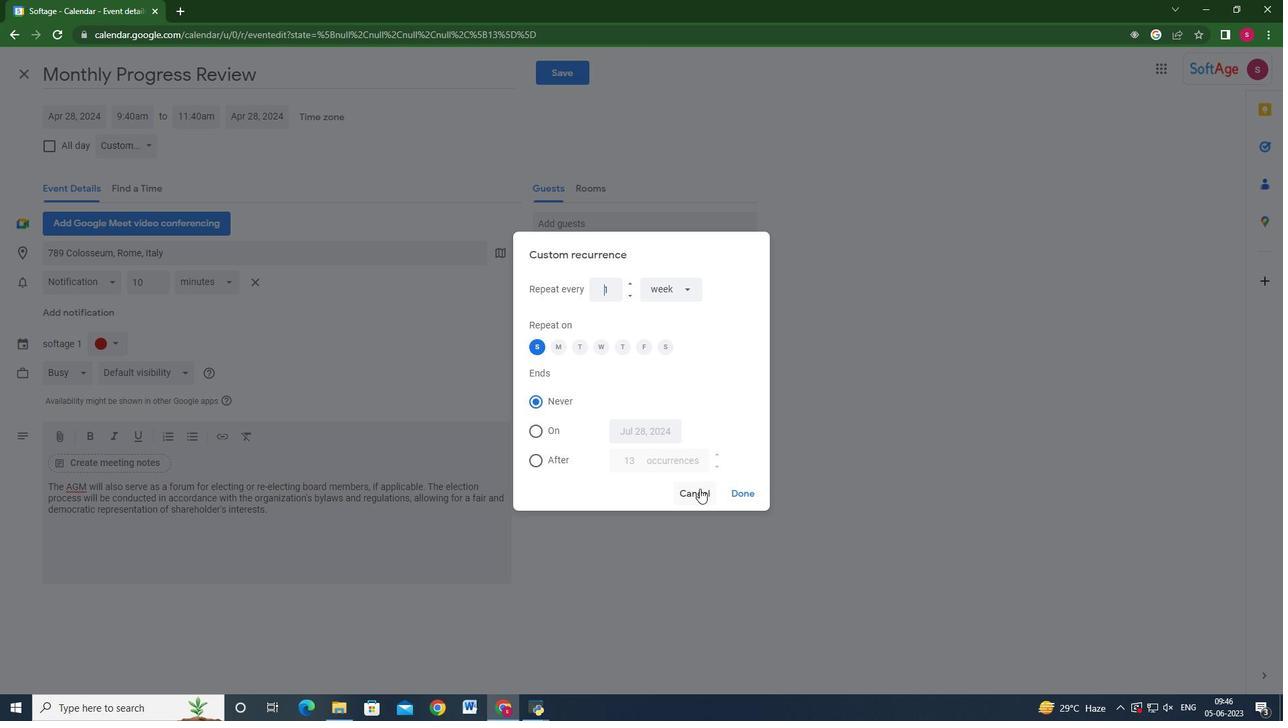 
Action: Mouse pressed left at (698, 489)
Screenshot: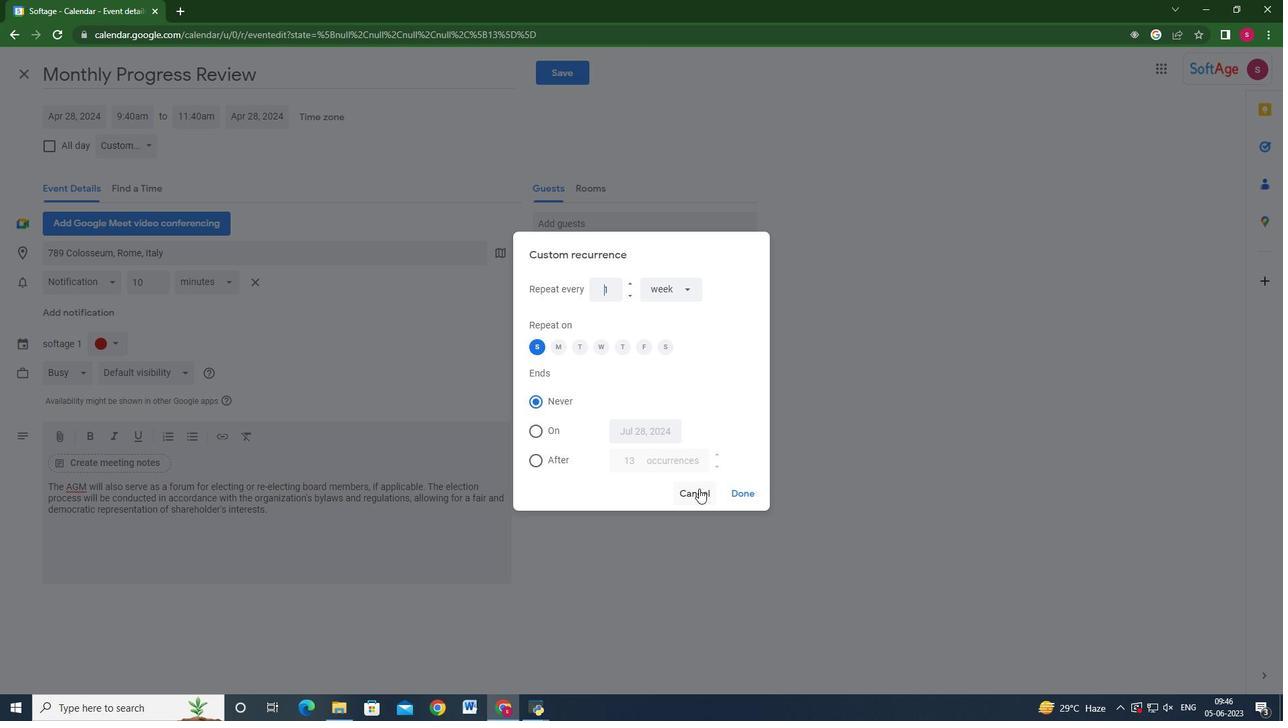 
Action: Mouse moved to (149, 152)
Screenshot: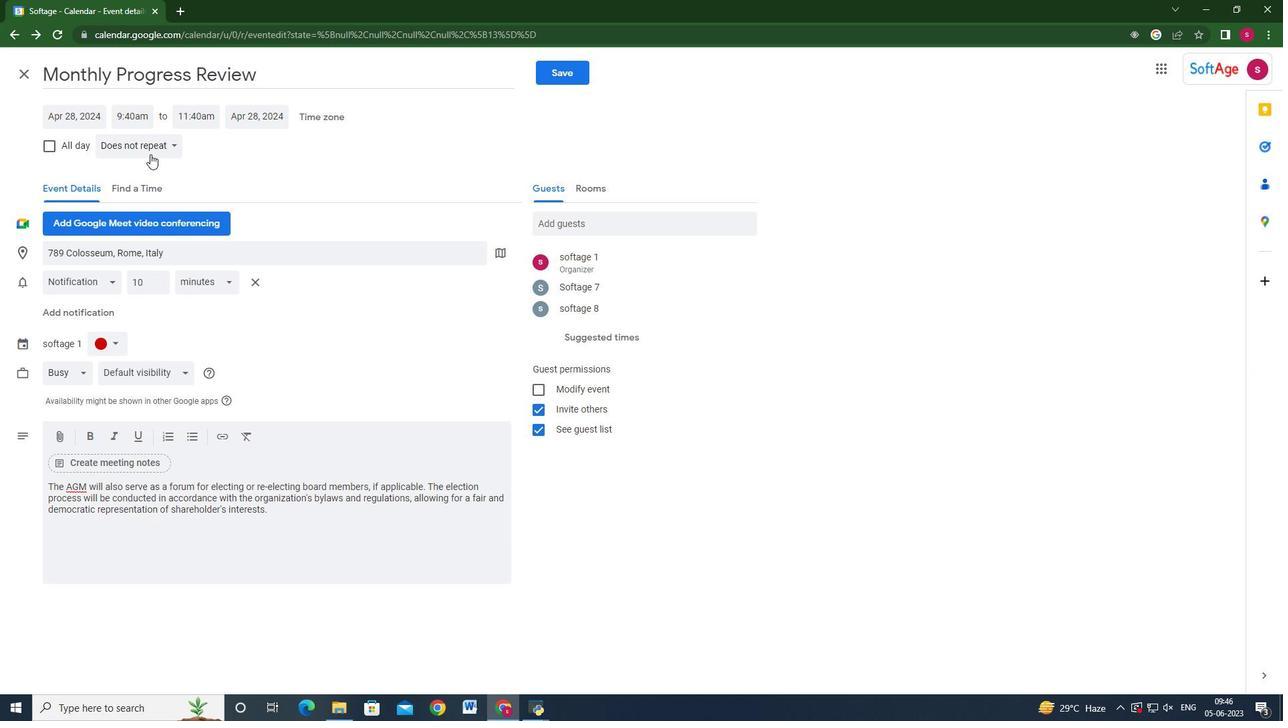 
Action: Mouse pressed left at (149, 152)
Screenshot: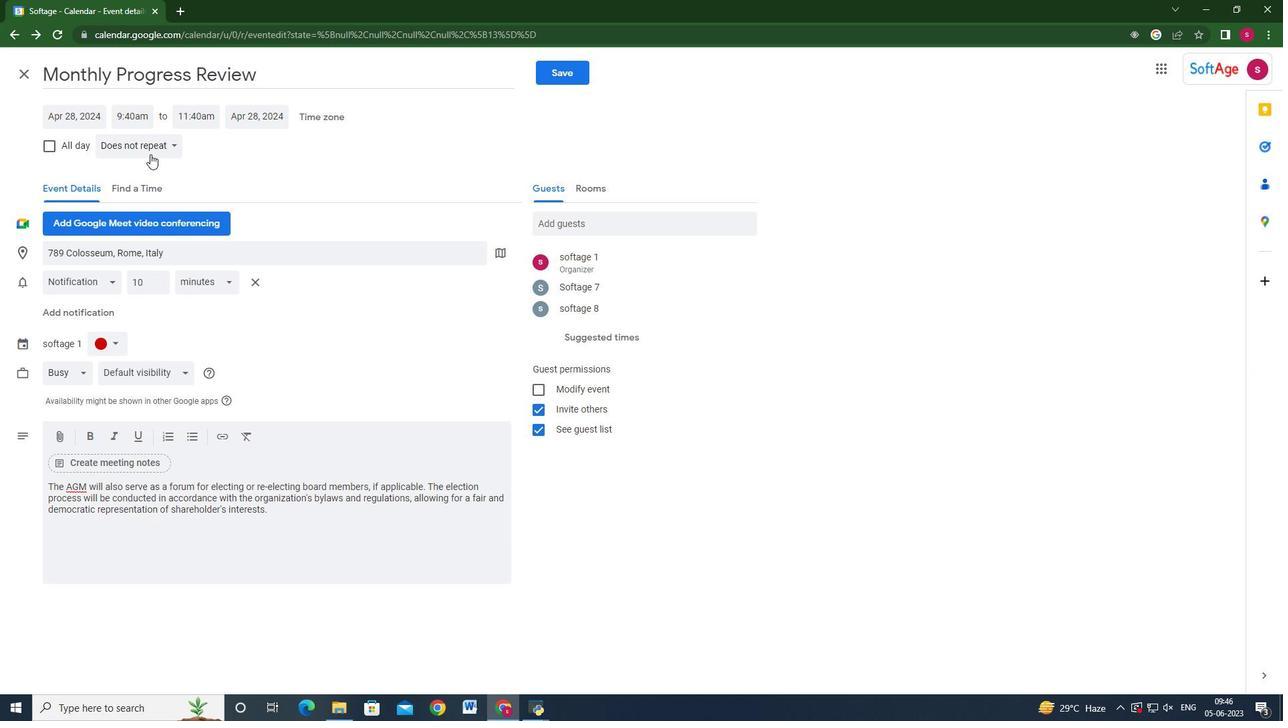 
Action: Mouse moved to (169, 279)
Screenshot: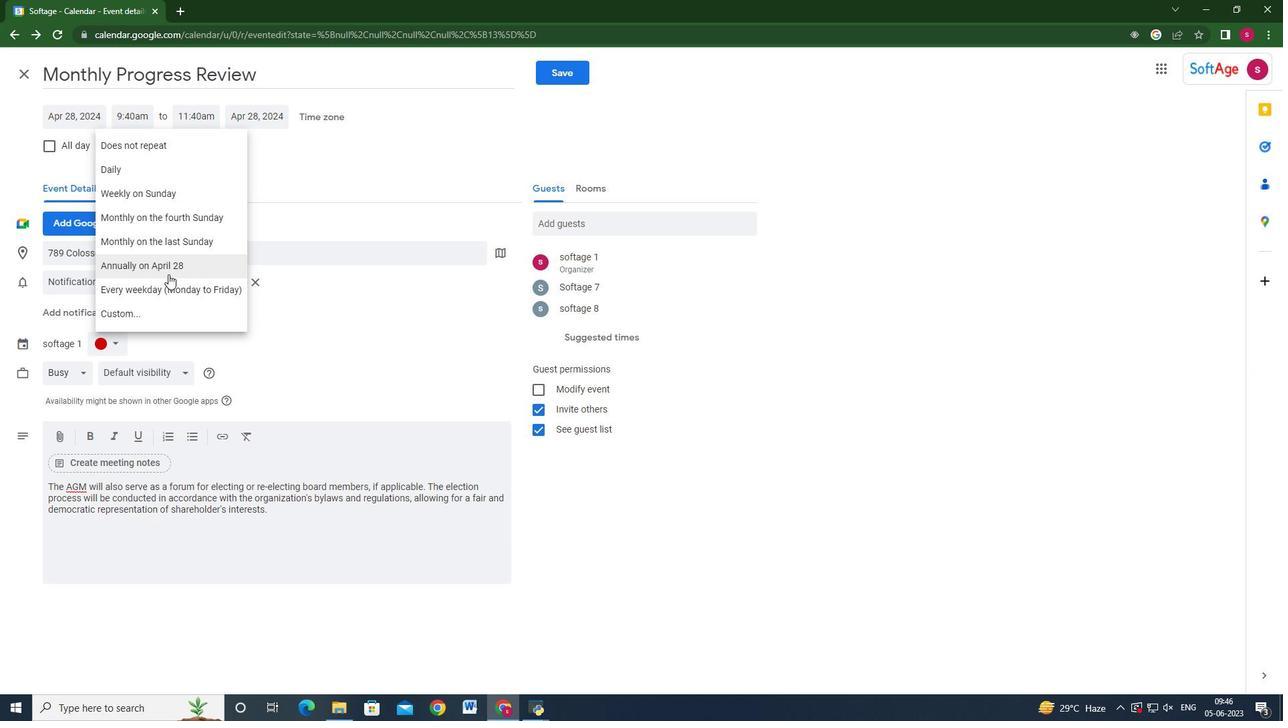
Action: Mouse pressed left at (169, 279)
Screenshot: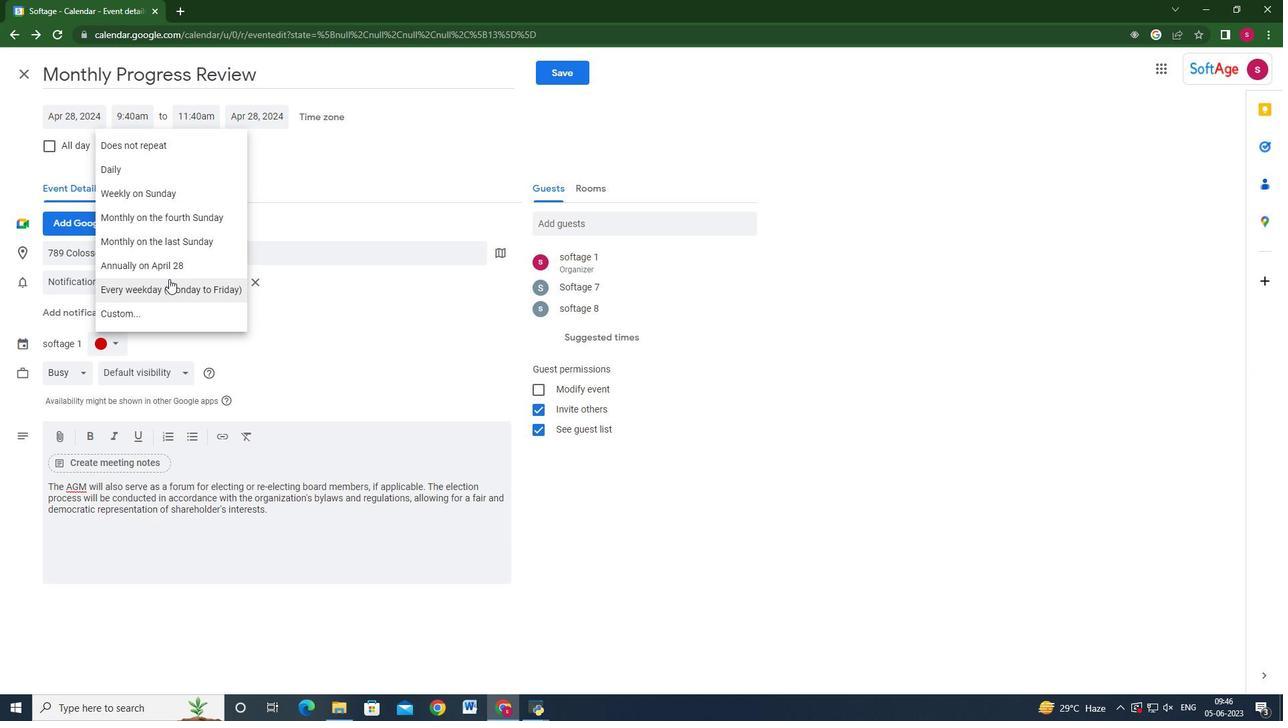 
Action: Mouse moved to (547, 78)
Screenshot: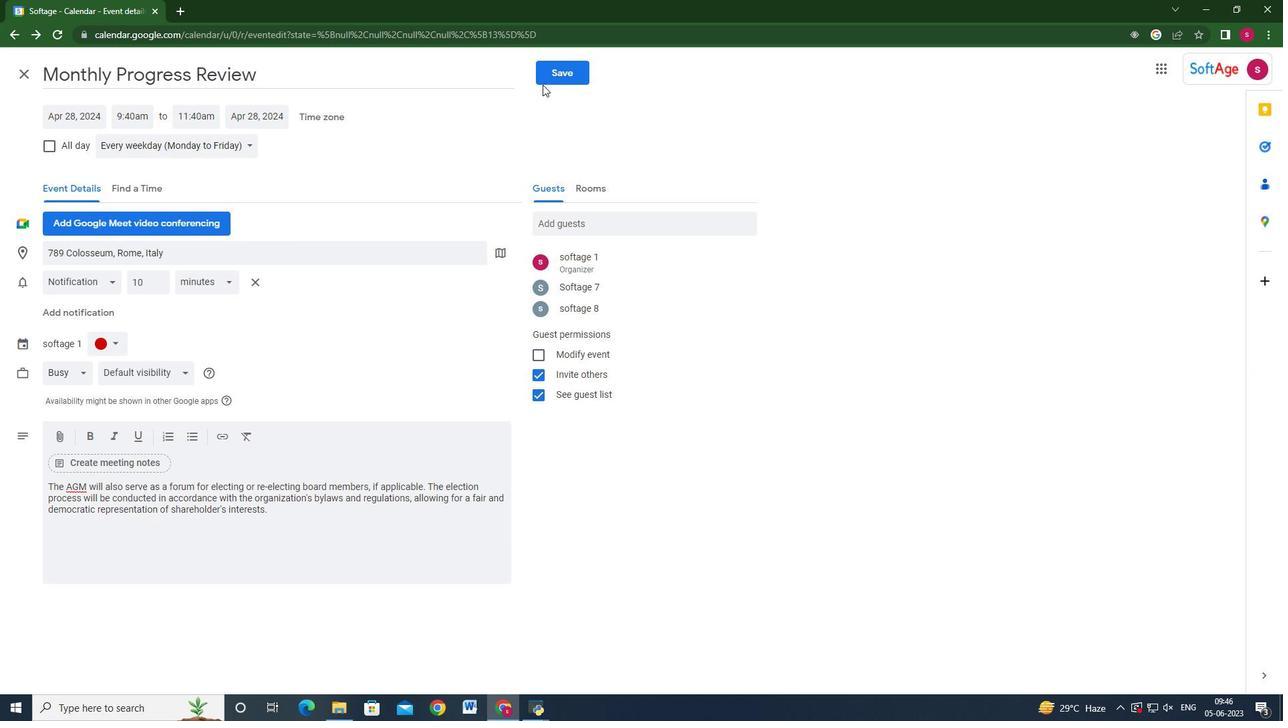 
Action: Mouse pressed left at (547, 78)
Screenshot: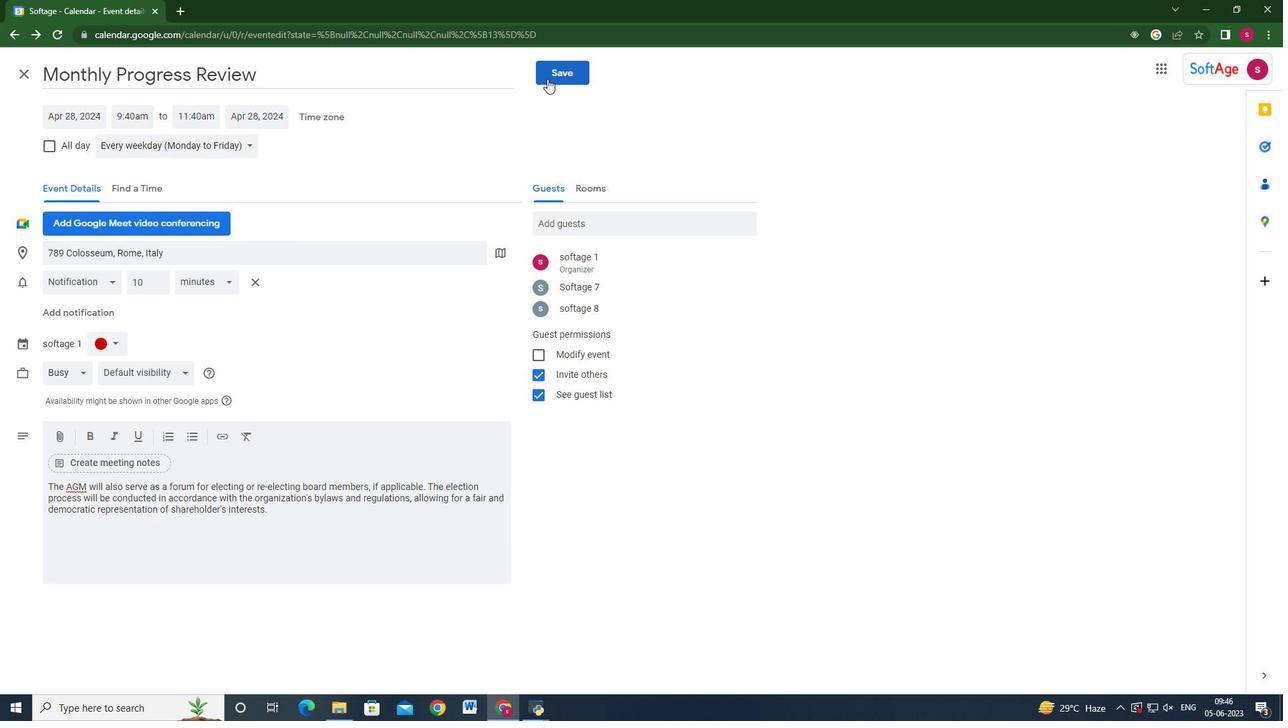 
Action: Mouse moved to (774, 402)
Screenshot: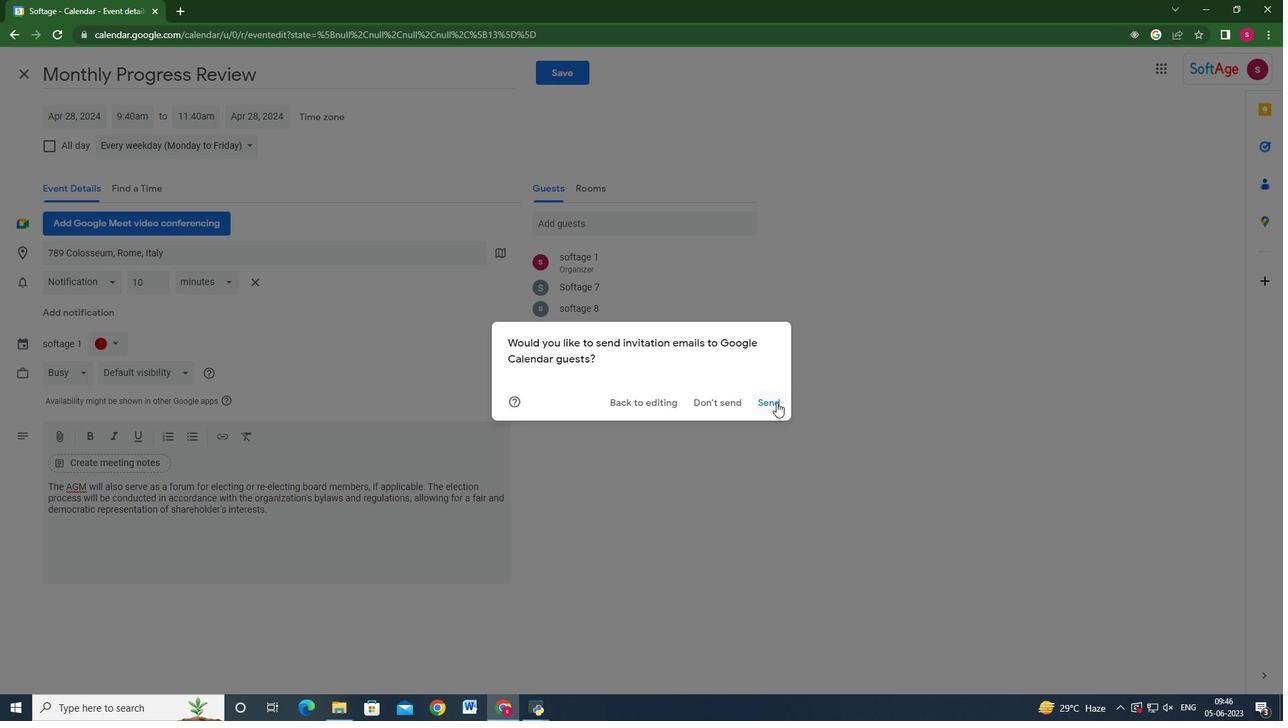 
Action: Mouse pressed left at (774, 402)
Screenshot: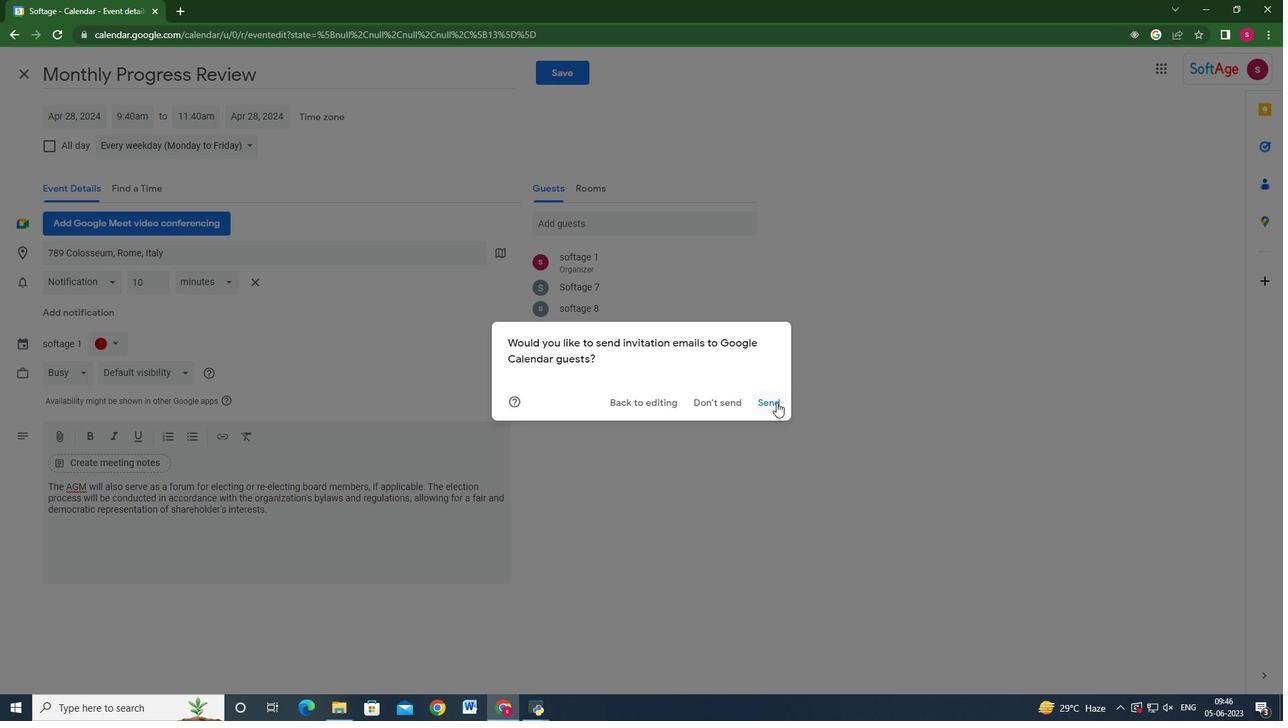 
Action: Mouse moved to (810, 348)
Screenshot: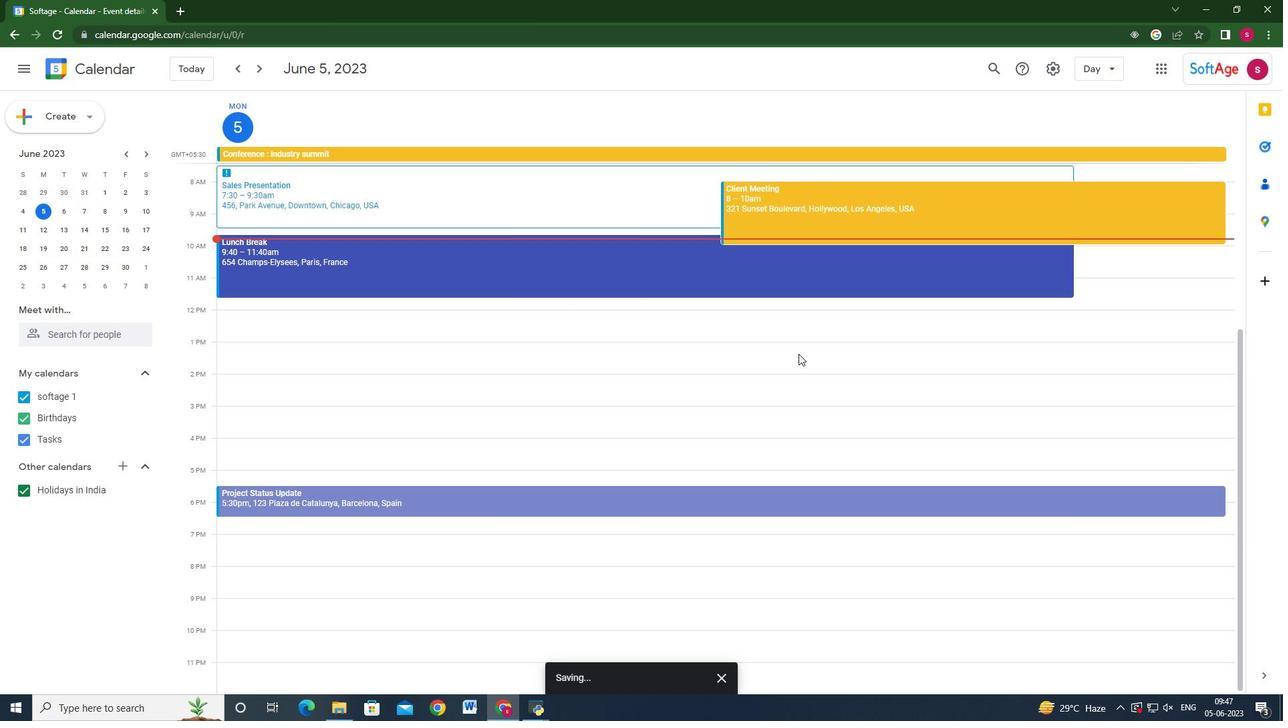 
